 Task: In the  document Eleanor.html Write the word in the shape with center alignment '<3'Change Page orientation to  'Landscape' Insert emoji in the beginning of quote: Thumbs Up
Action: Mouse moved to (506, 261)
Screenshot: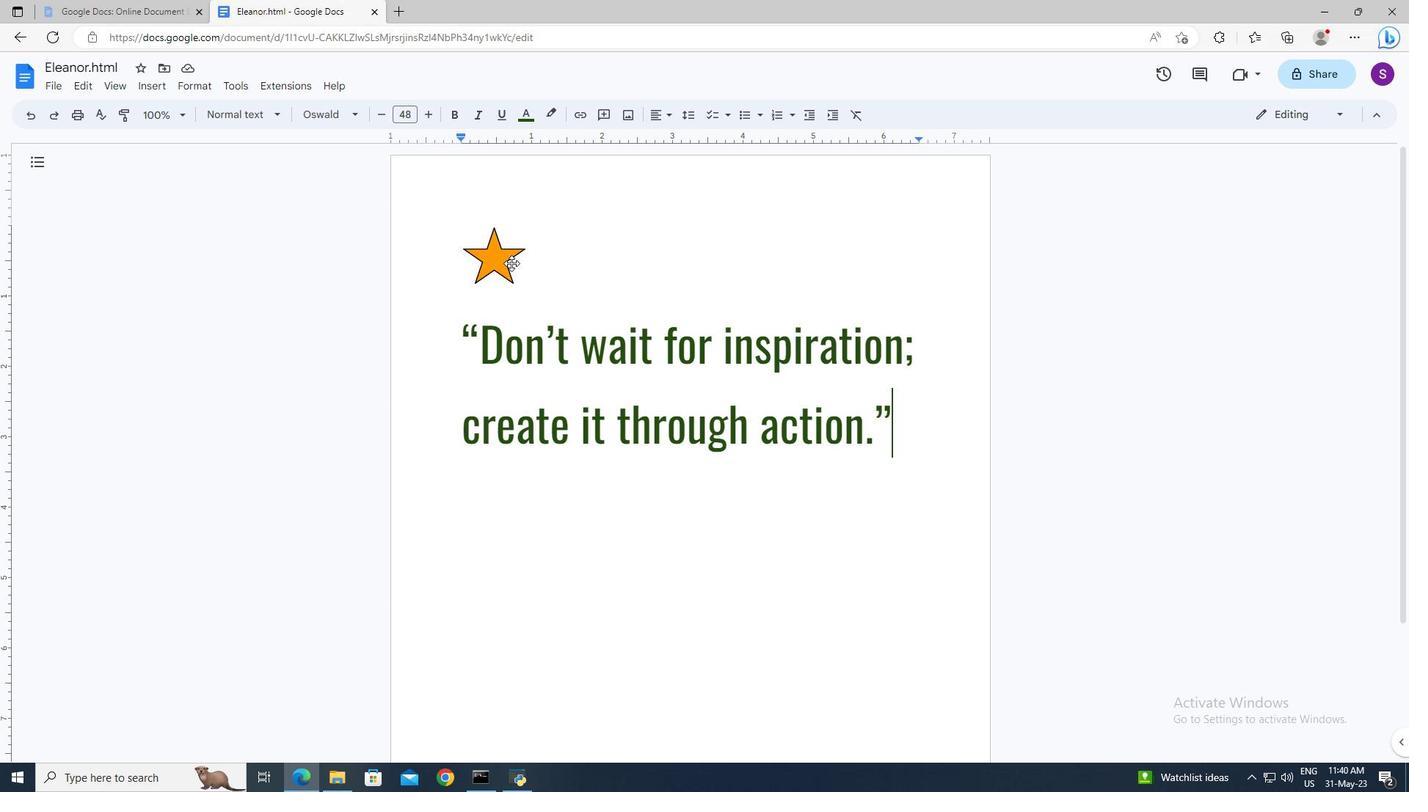 
Action: Mouse pressed left at (506, 261)
Screenshot: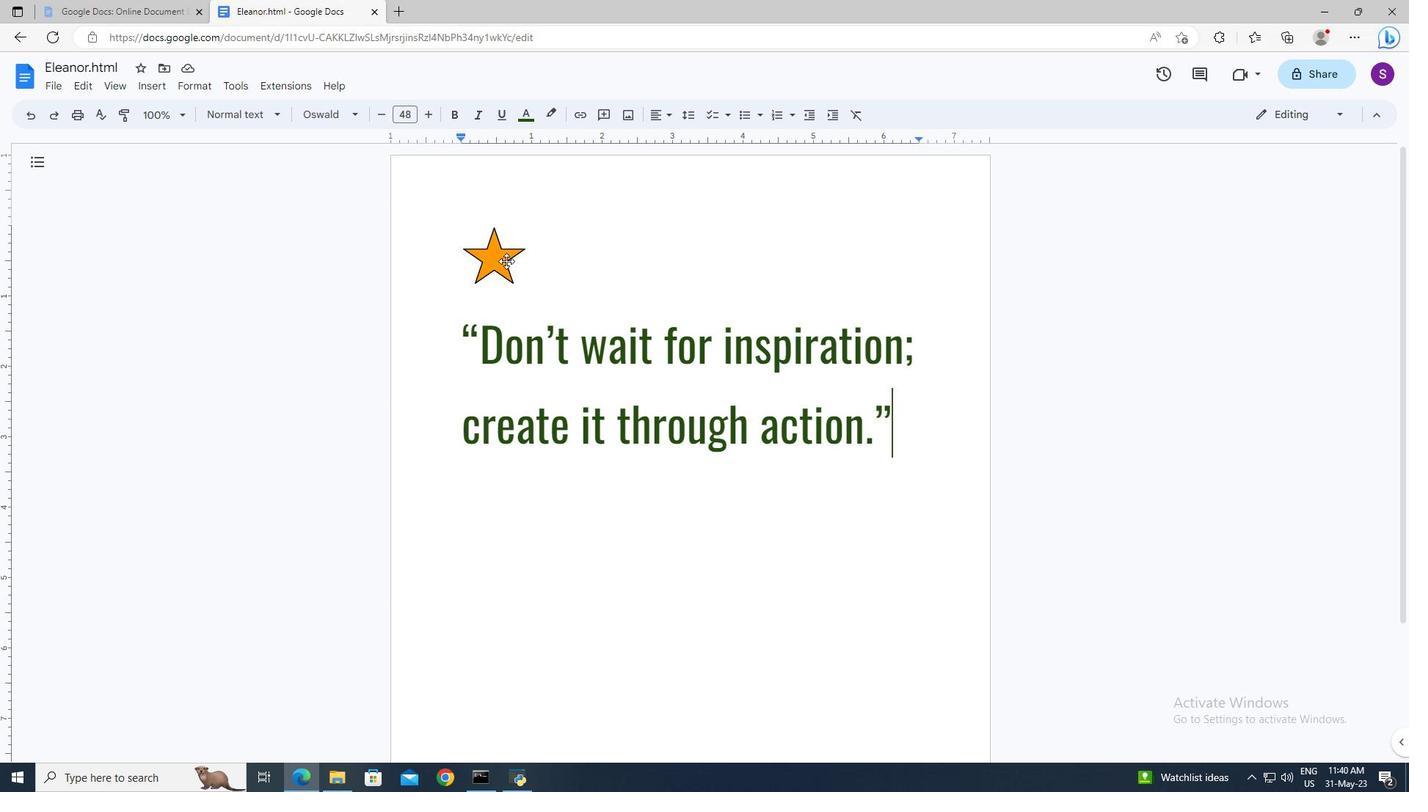 
Action: Mouse moved to (495, 301)
Screenshot: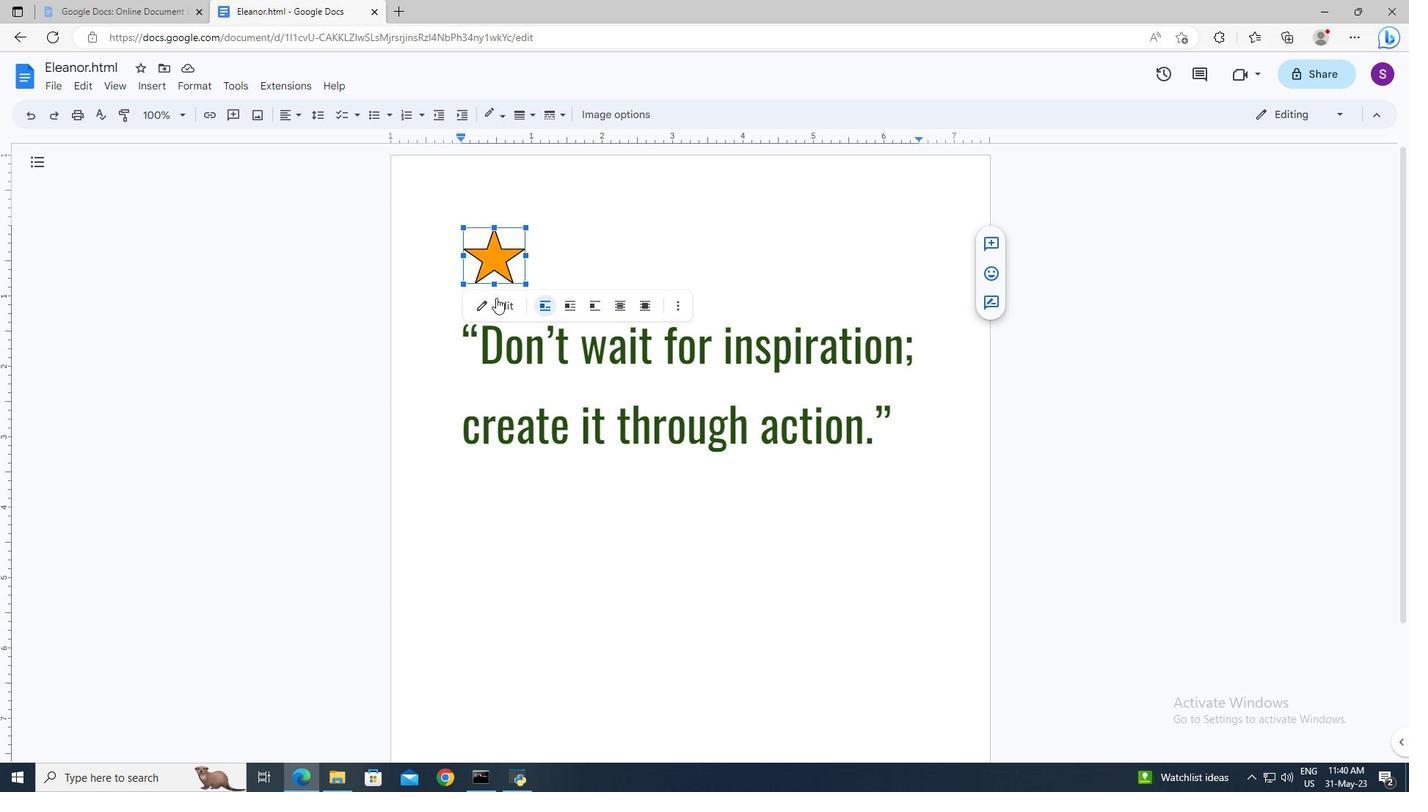 
Action: Mouse pressed left at (495, 301)
Screenshot: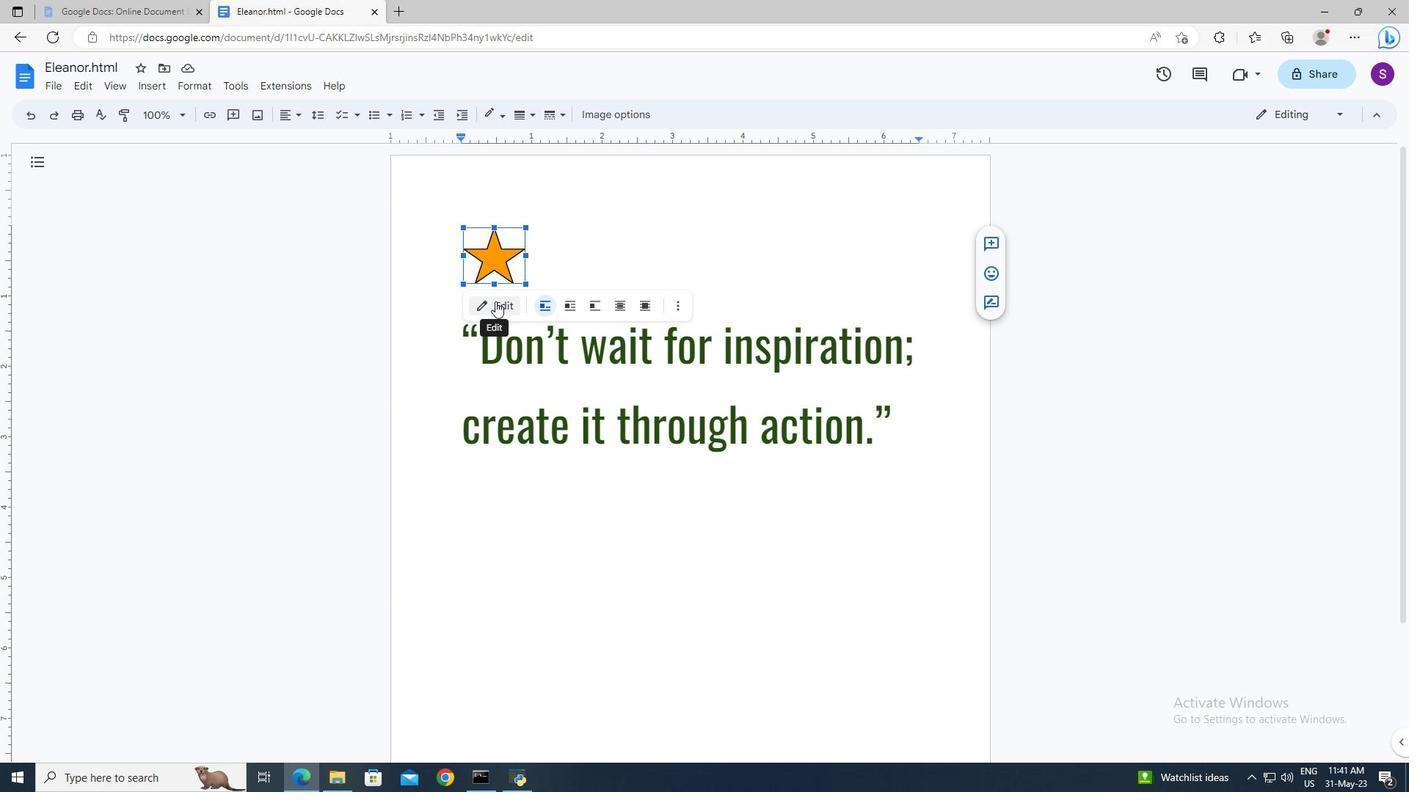 
Action: Mouse moved to (600, 164)
Screenshot: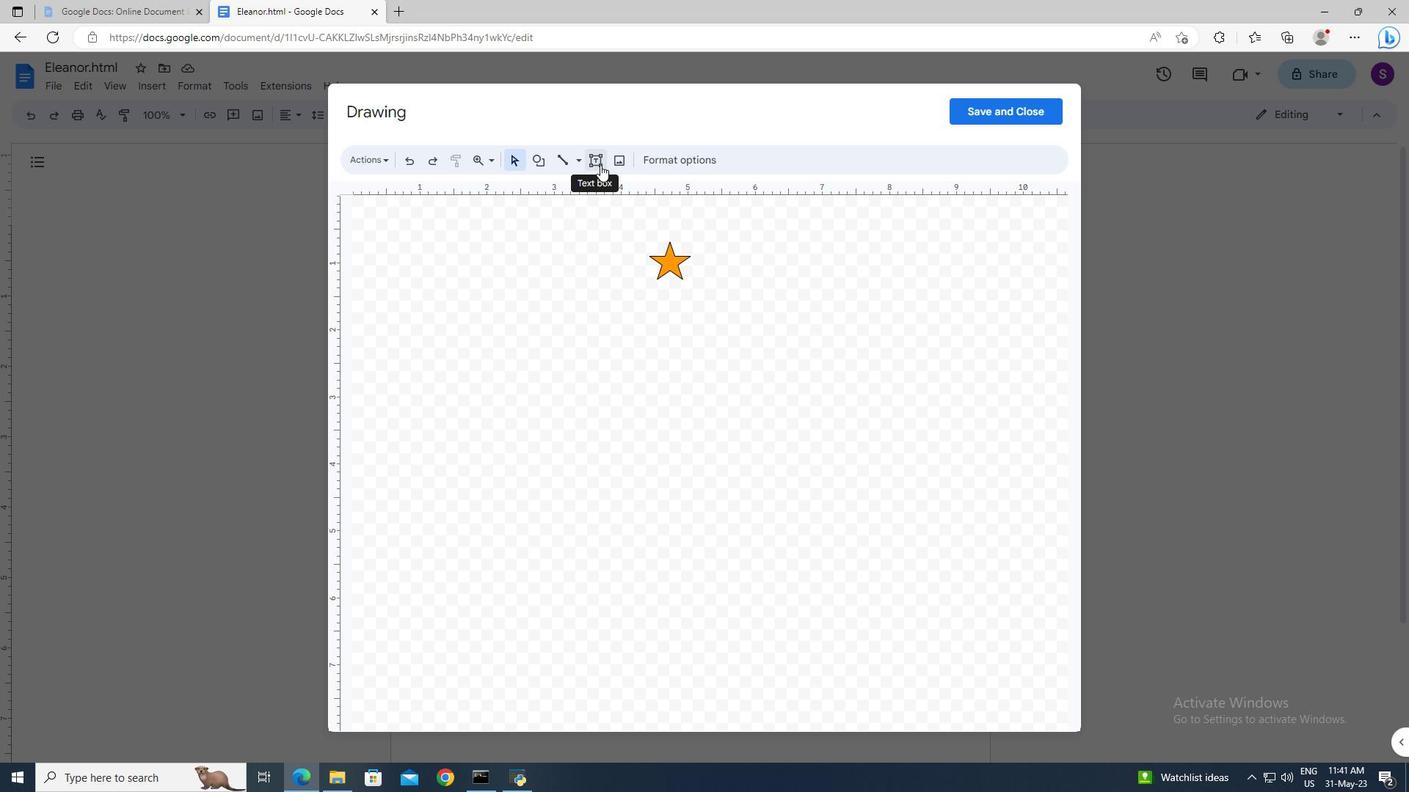 
Action: Mouse pressed left at (600, 164)
Screenshot: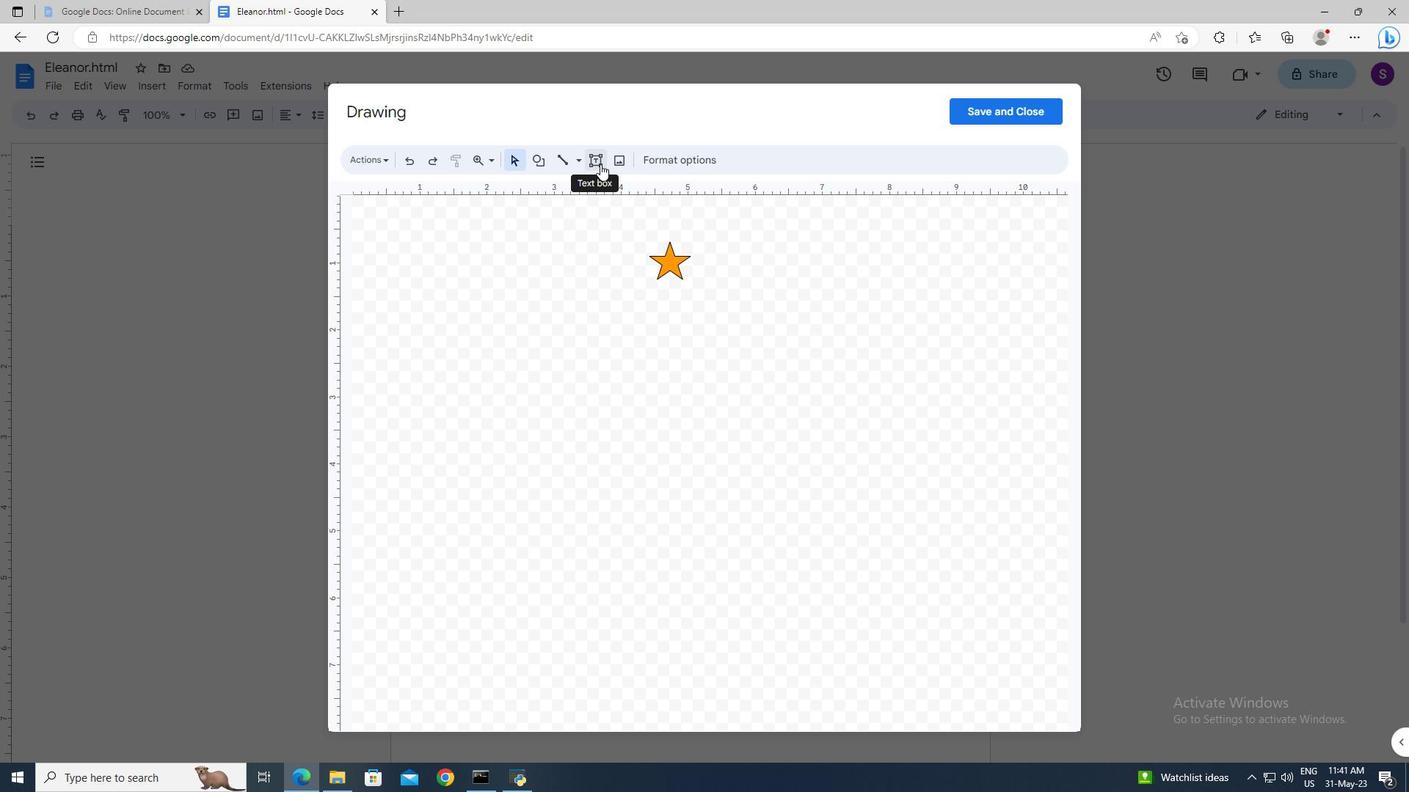 
Action: Mouse moved to (654, 251)
Screenshot: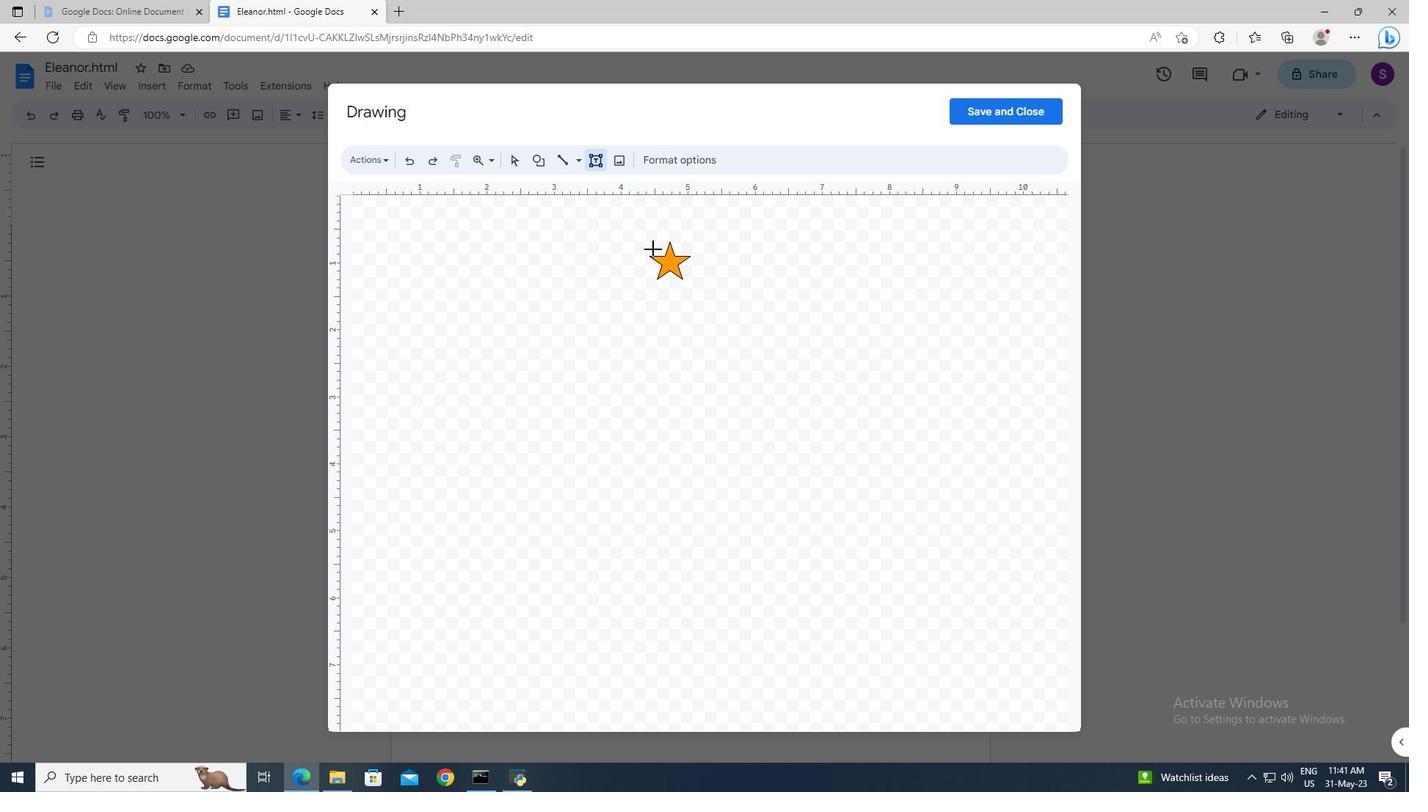 
Action: Mouse pressed left at (654, 251)
Screenshot: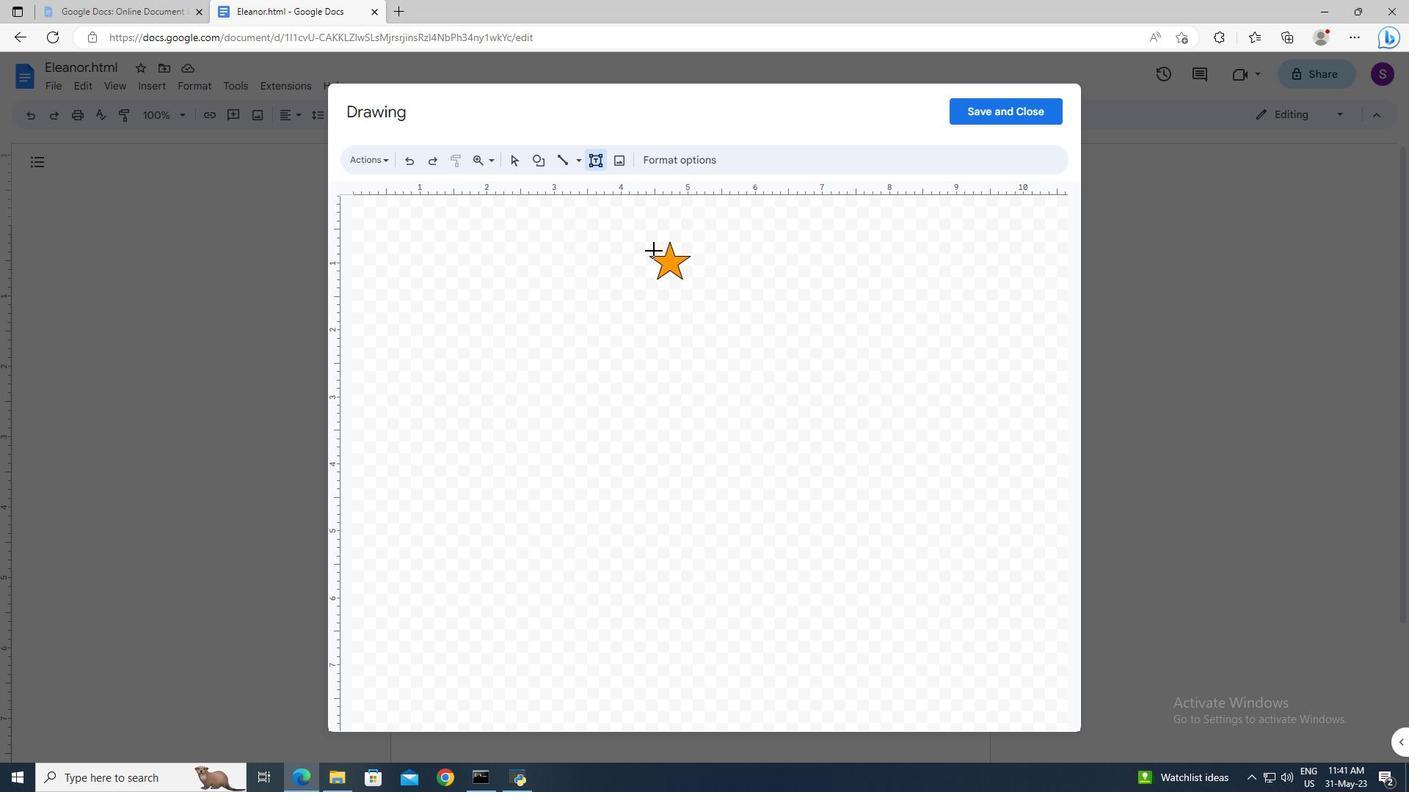 
Action: Mouse moved to (670, 264)
Screenshot: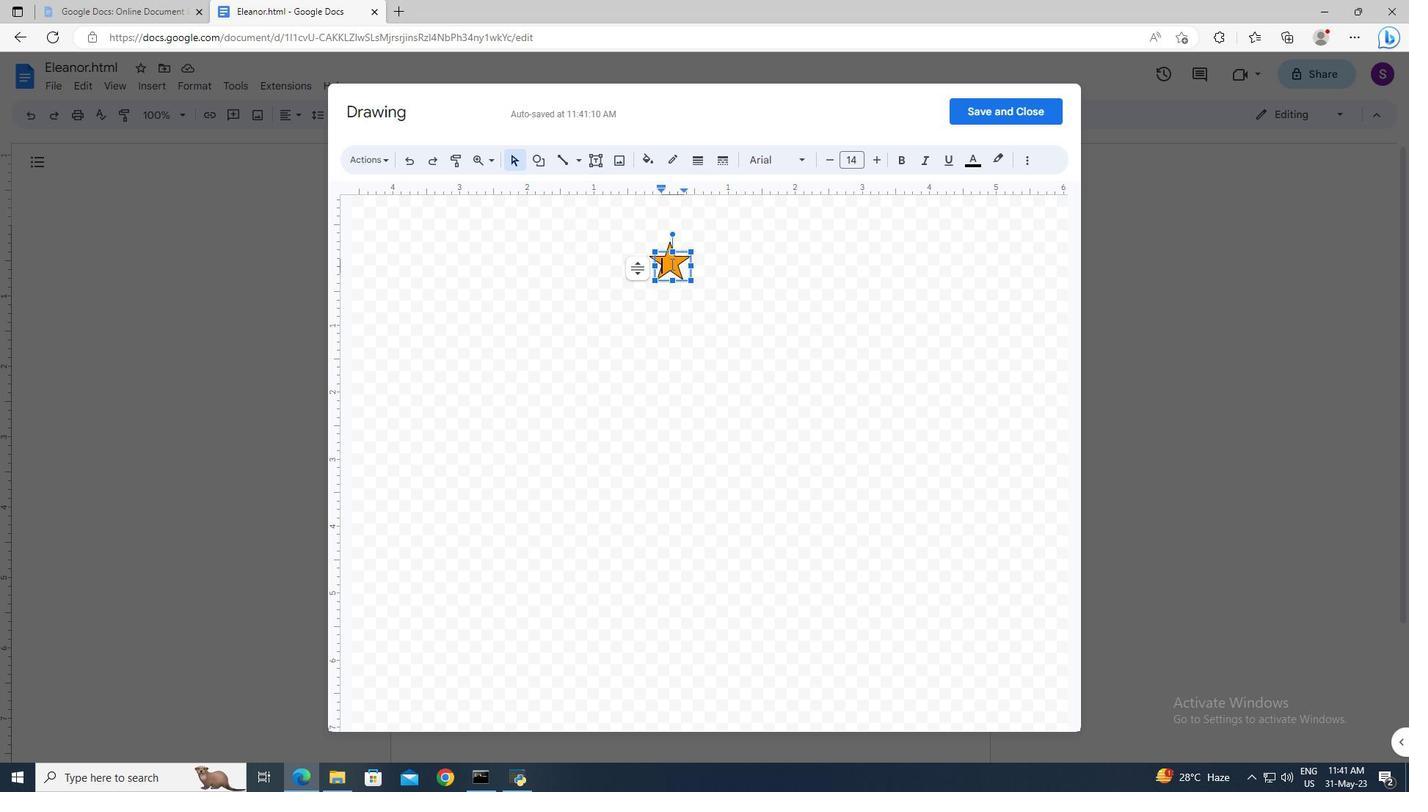 
Action: Key pressed <Key.shift><3
Screenshot: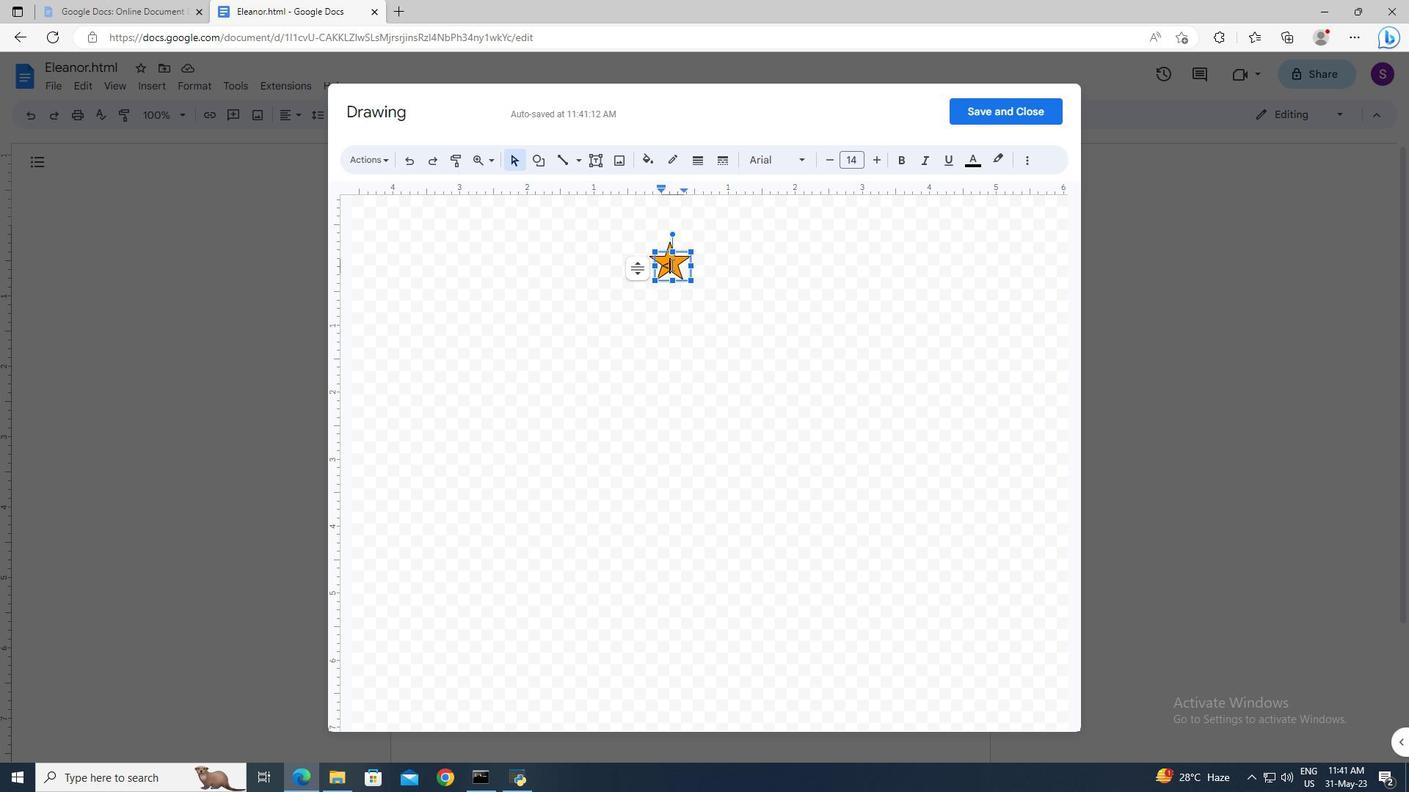 
Action: Mouse moved to (675, 255)
Screenshot: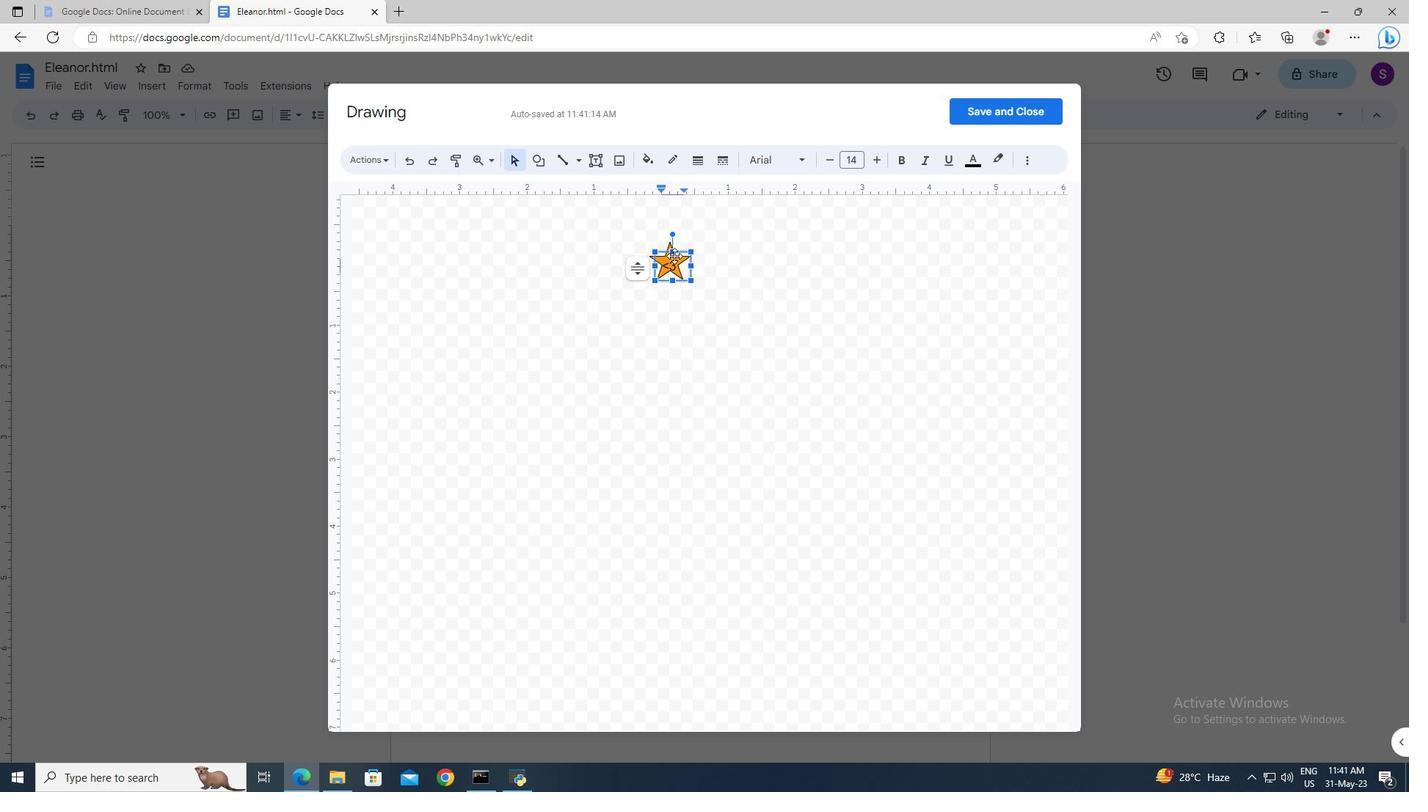 
Action: Mouse pressed left at (675, 255)
Screenshot: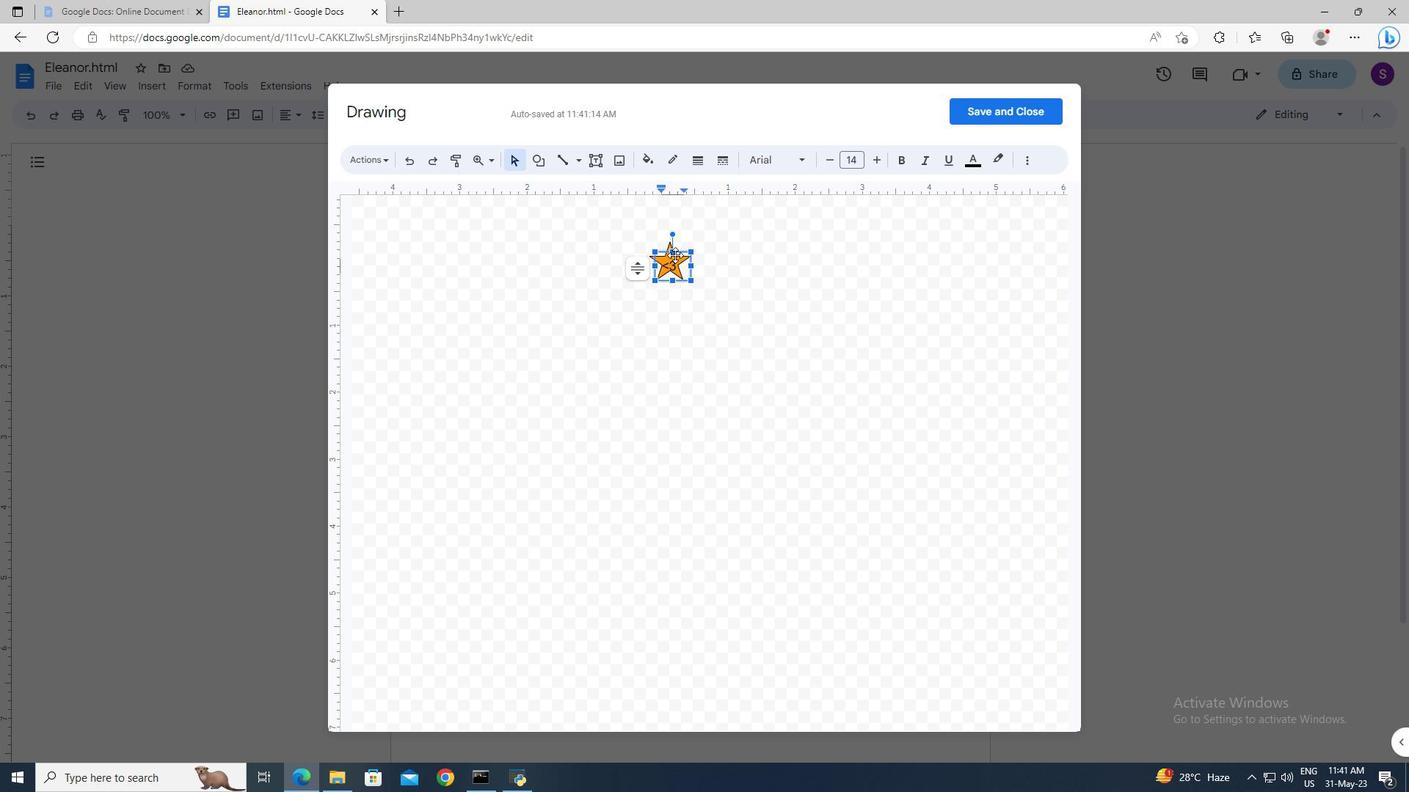 
Action: Mouse moved to (677, 245)
Screenshot: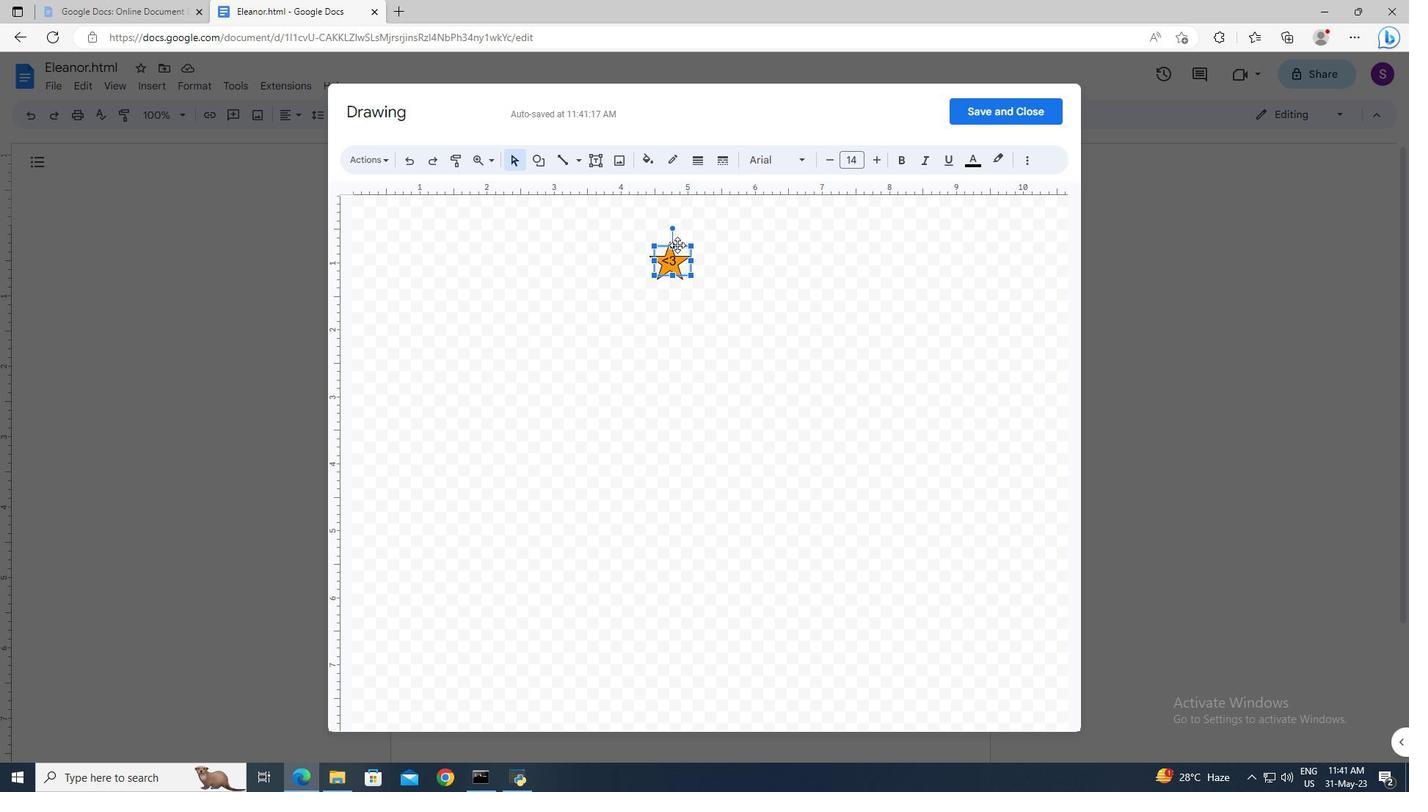 
Action: Mouse pressed left at (677, 245)
Screenshot: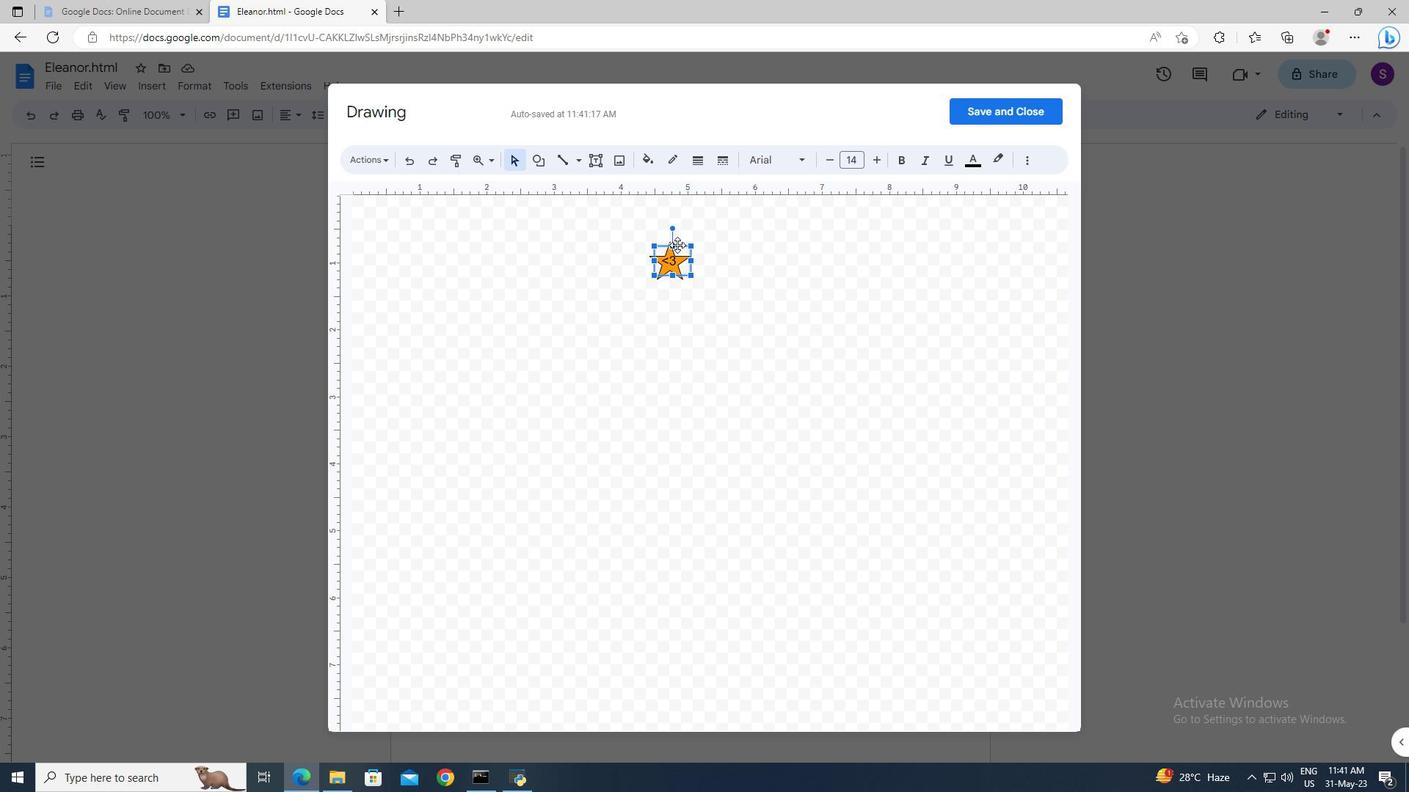
Action: Mouse moved to (677, 254)
Screenshot: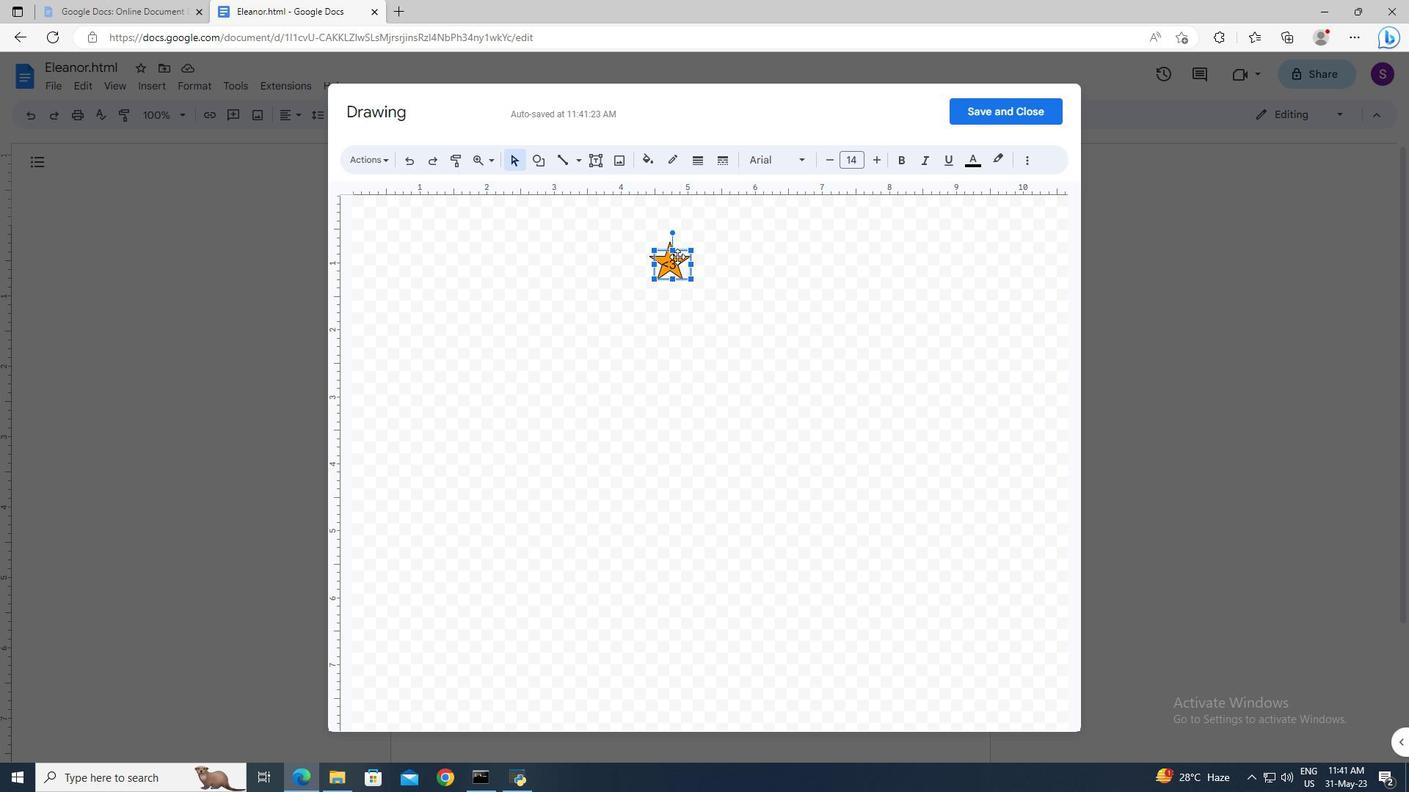 
Action: Mouse pressed left at (677, 254)
Screenshot: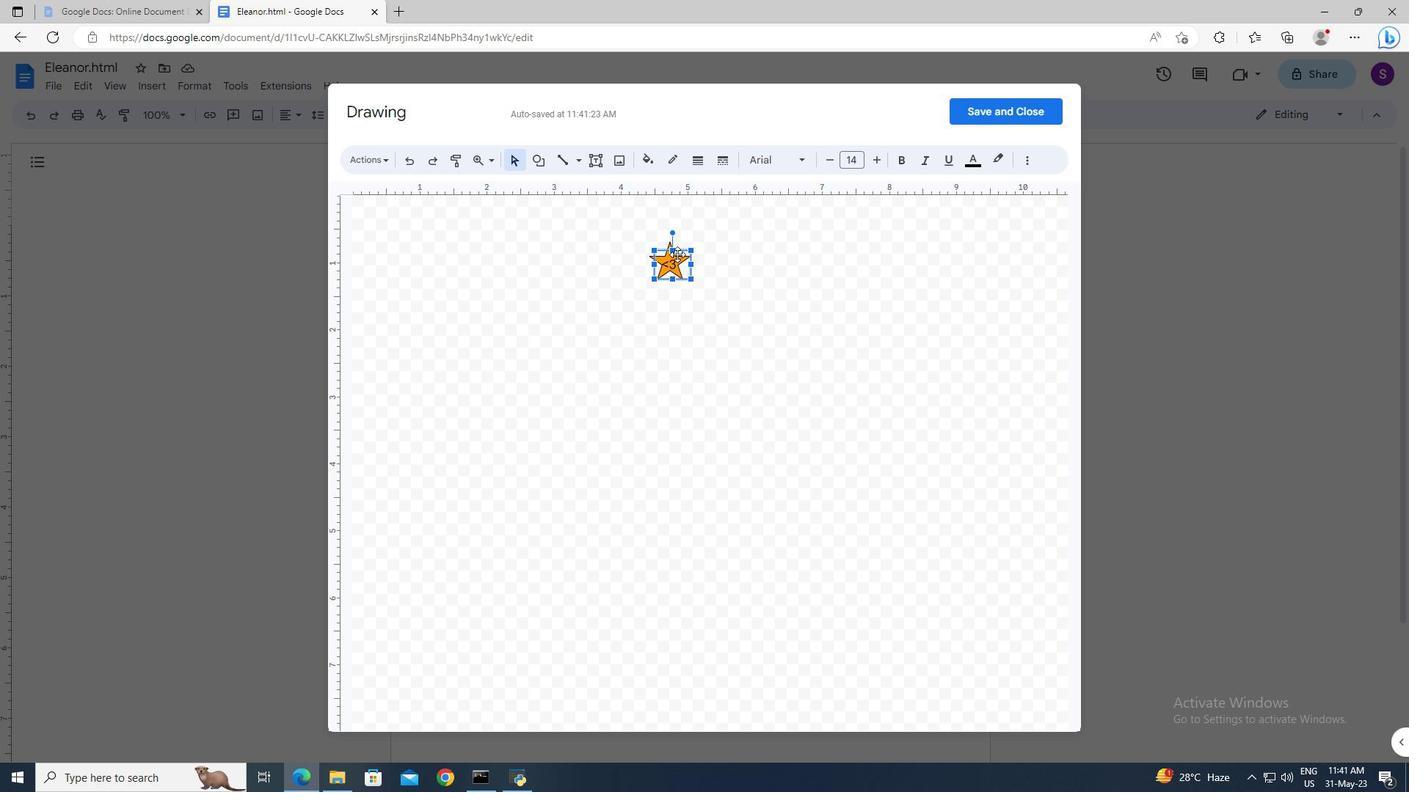 
Action: Mouse moved to (978, 118)
Screenshot: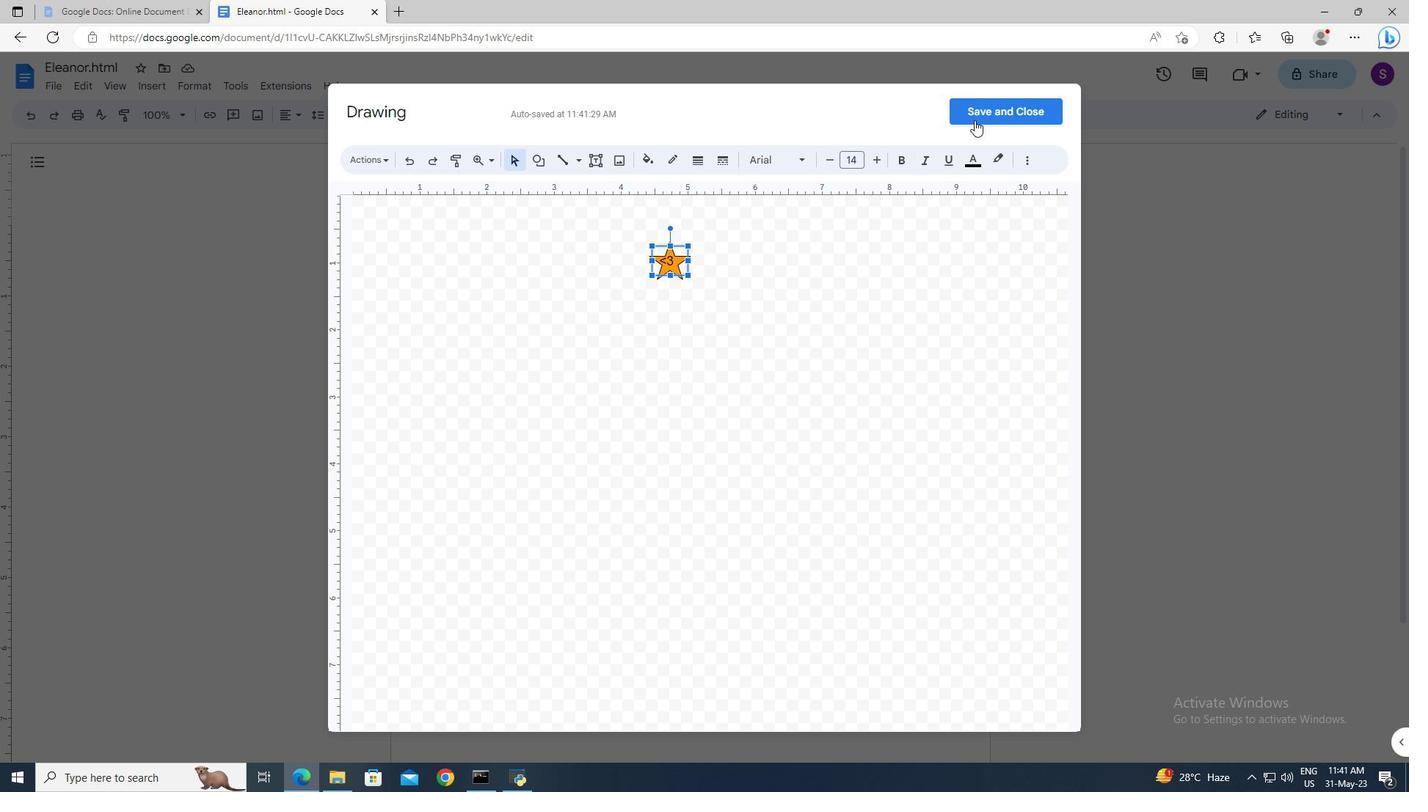 
Action: Mouse pressed left at (978, 118)
Screenshot: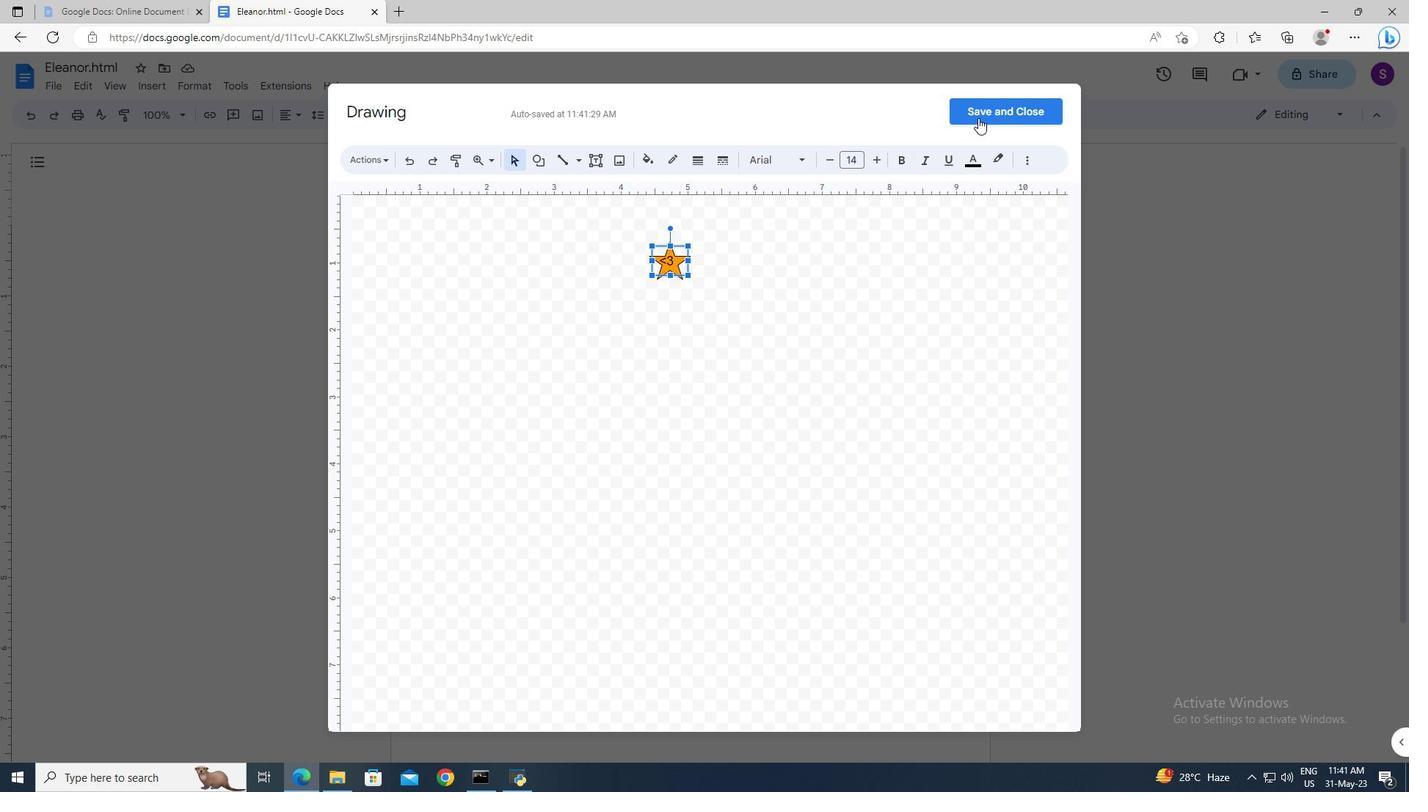 
Action: Mouse moved to (890, 431)
Screenshot: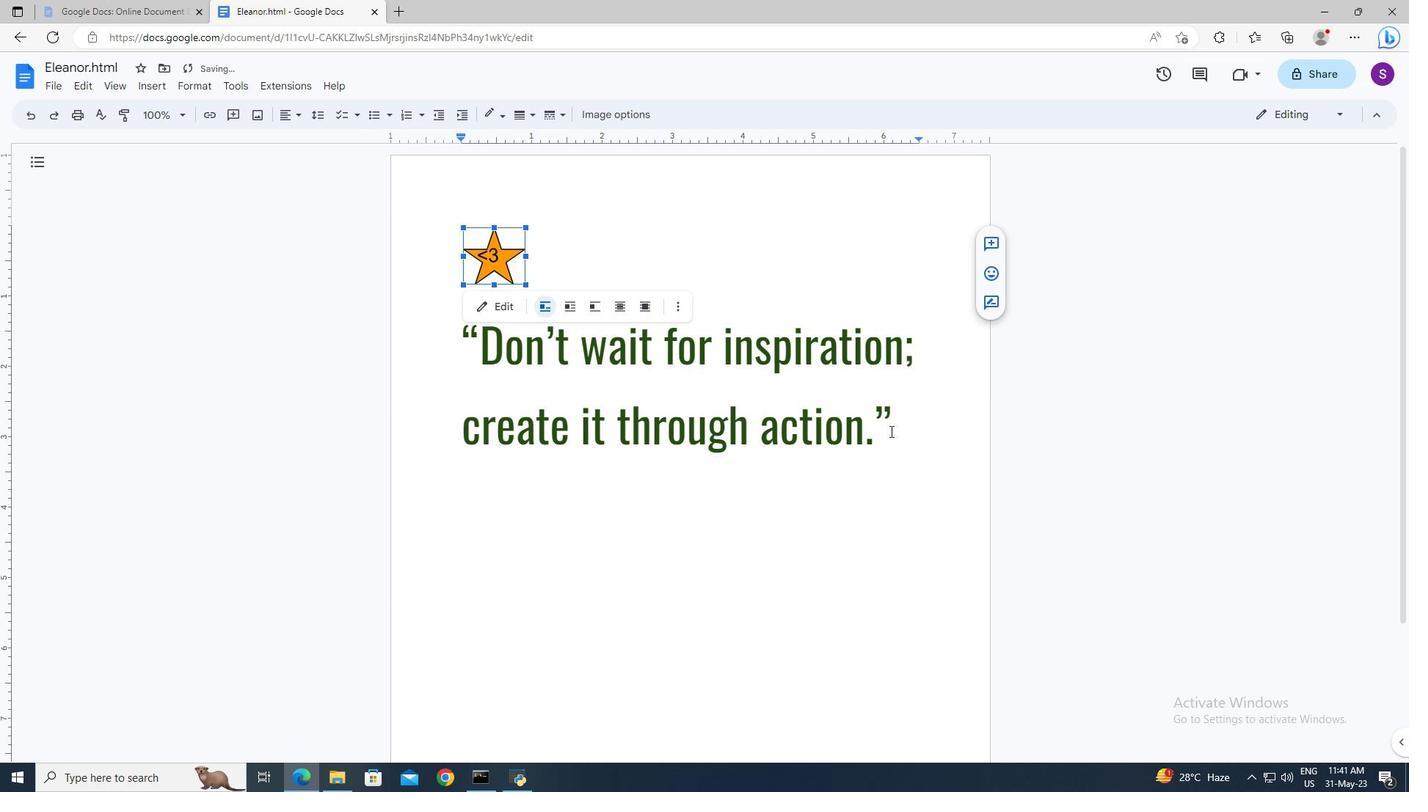 
Action: Mouse pressed left at (890, 431)
Screenshot: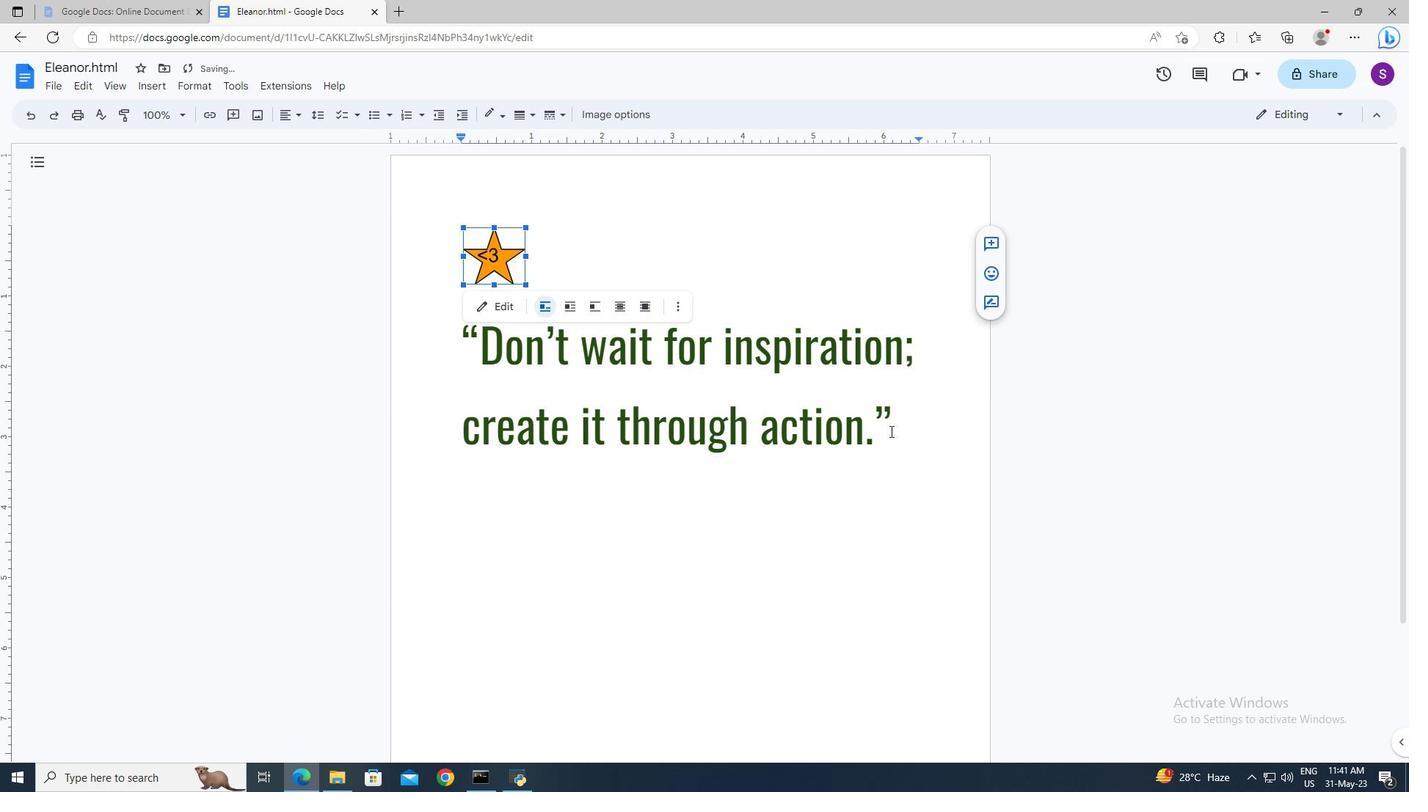 
Action: Mouse moved to (53, 88)
Screenshot: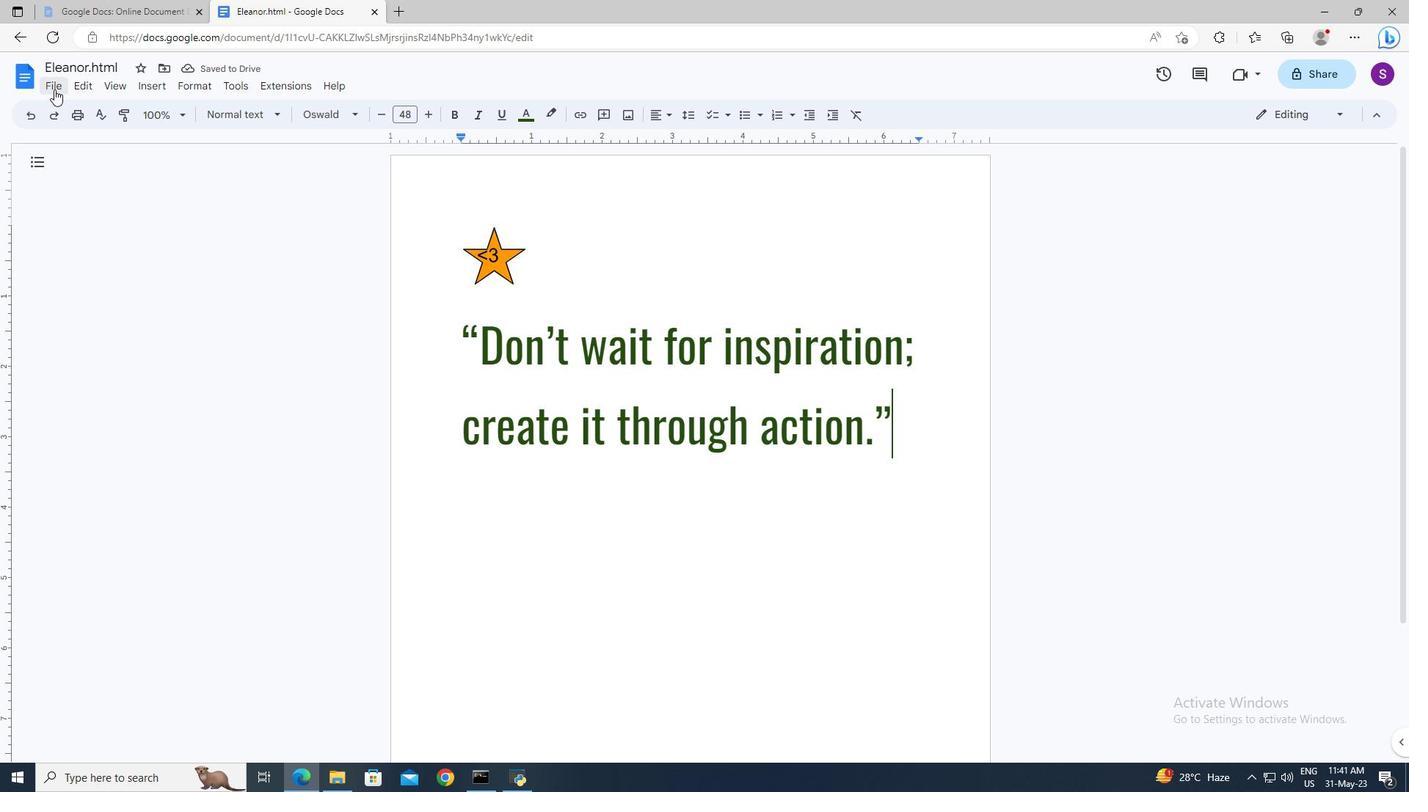 
Action: Mouse pressed left at (53, 88)
Screenshot: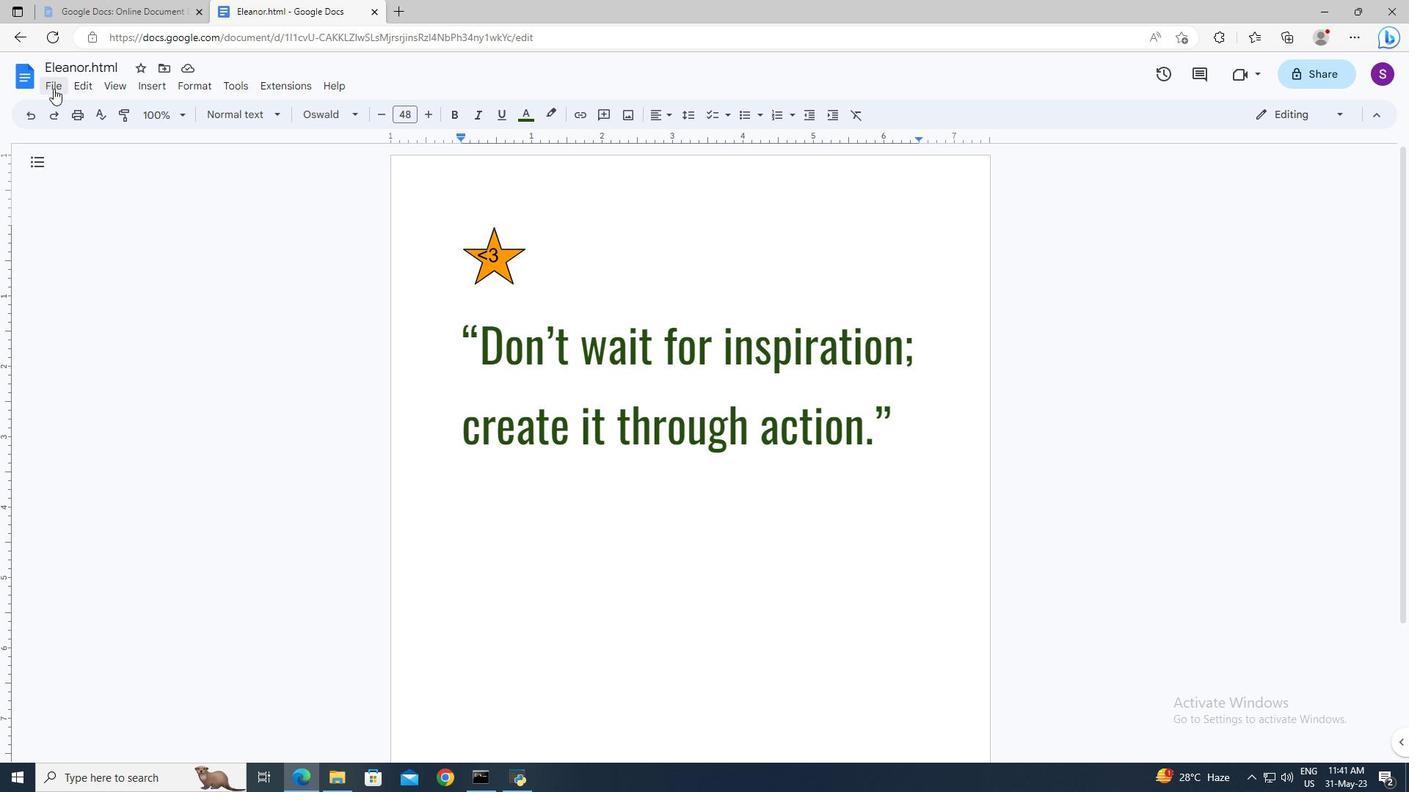 
Action: Mouse moved to (122, 483)
Screenshot: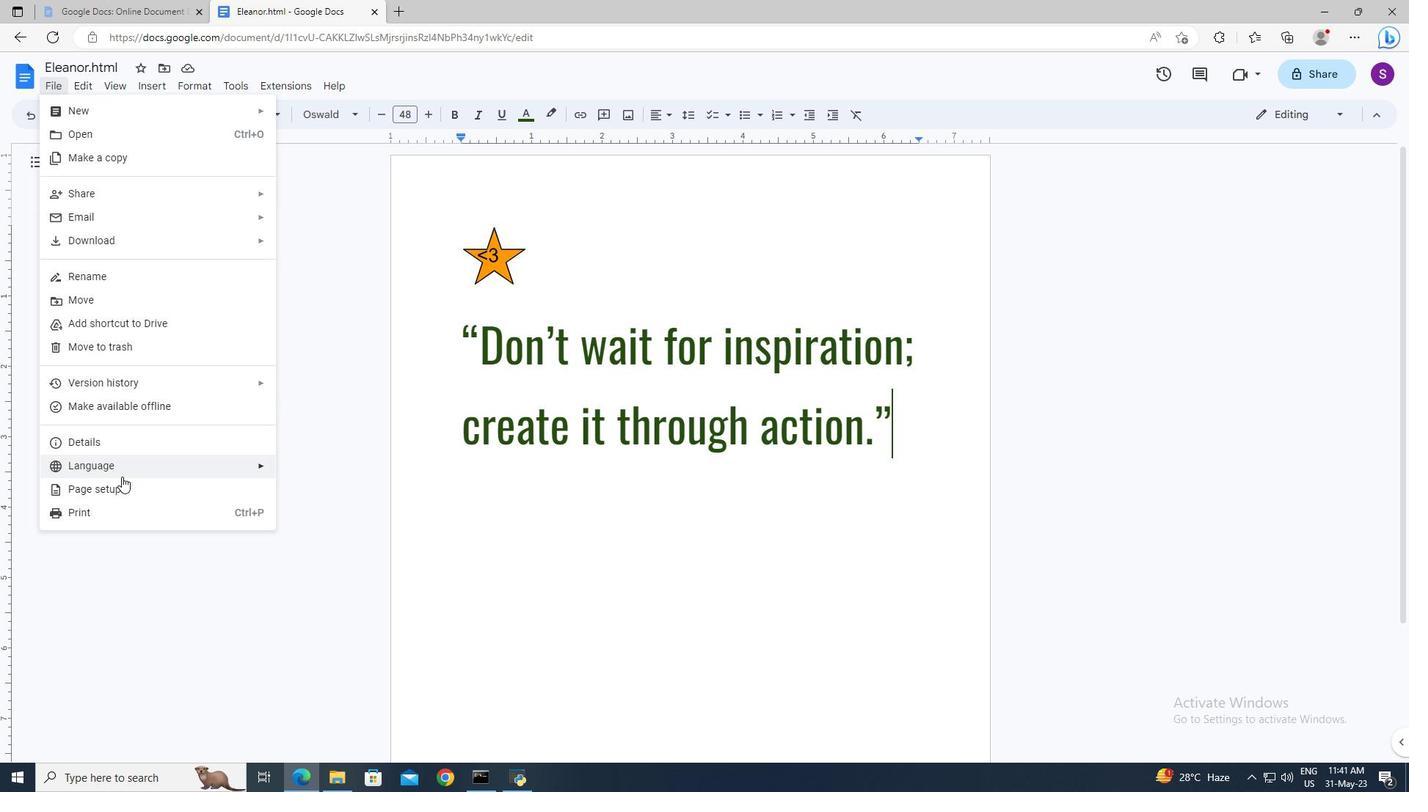 
Action: Mouse pressed left at (122, 483)
Screenshot: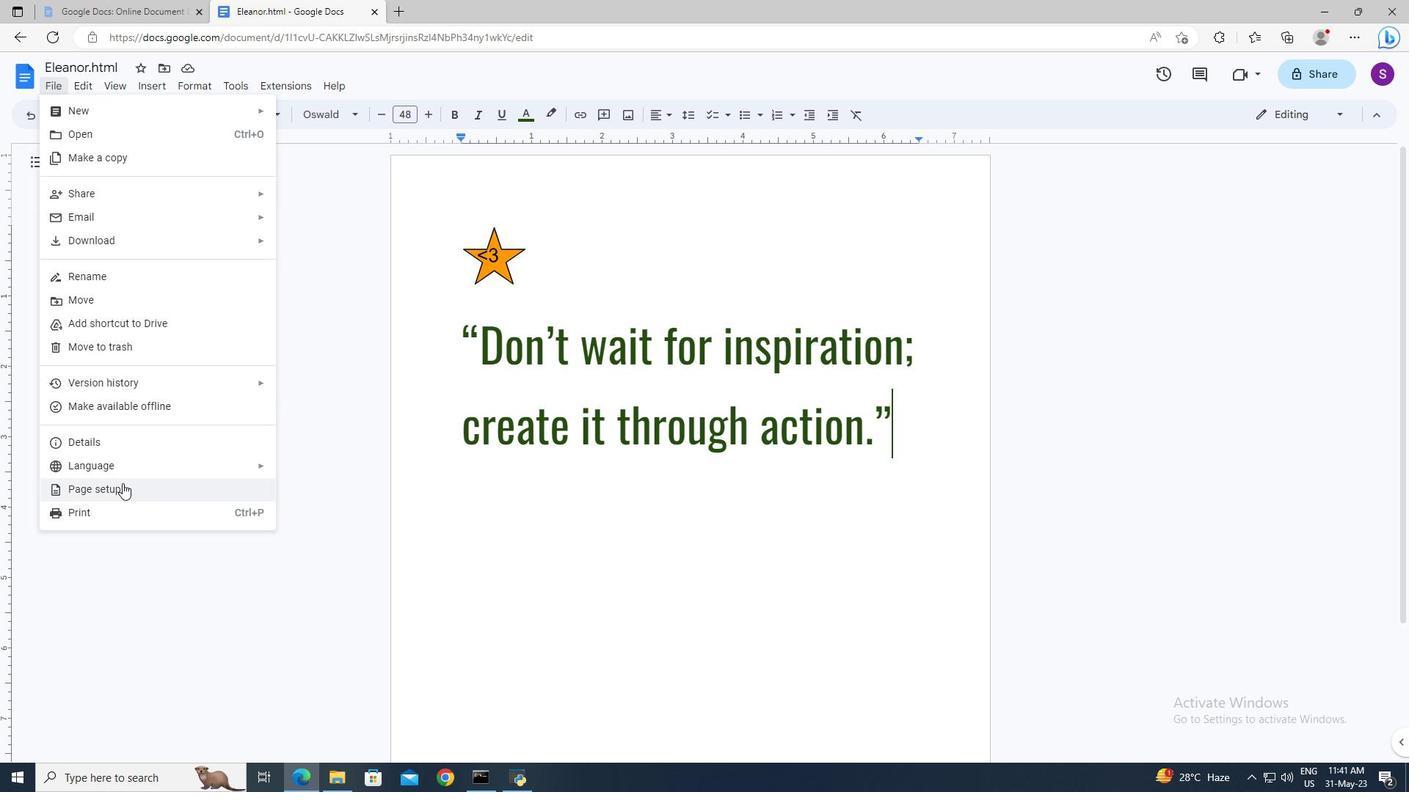 
Action: Mouse moved to (638, 386)
Screenshot: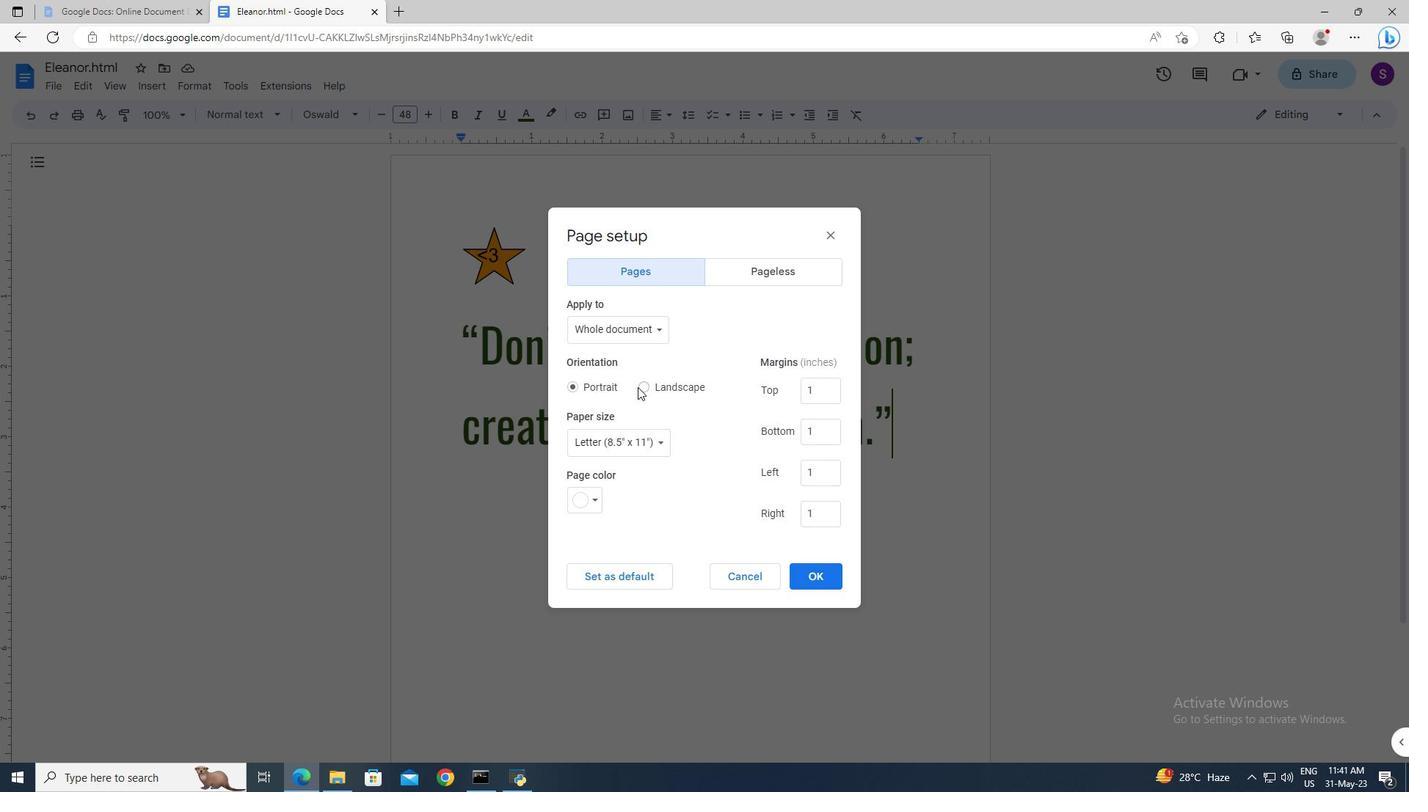 
Action: Mouse pressed left at (638, 386)
Screenshot: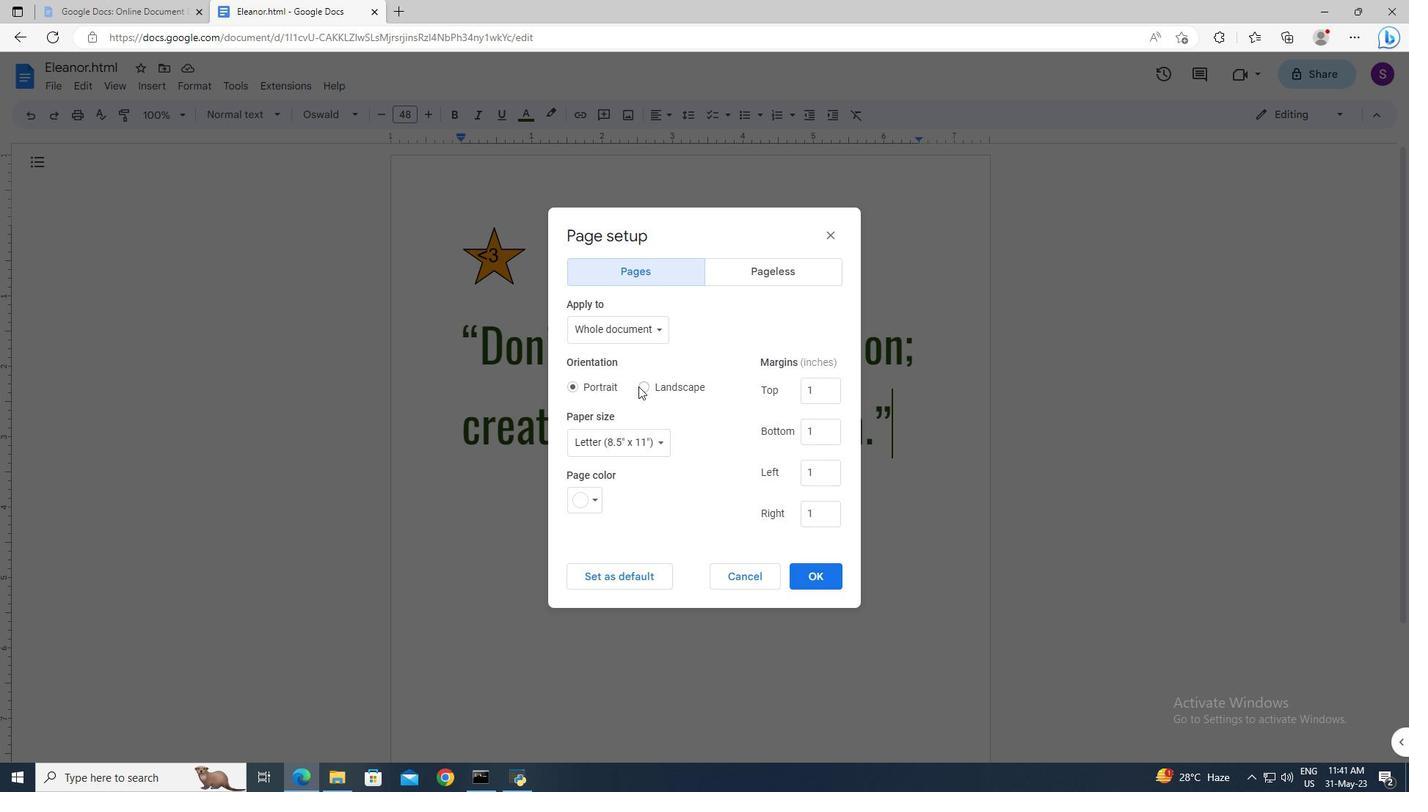
Action: Mouse moved to (811, 574)
Screenshot: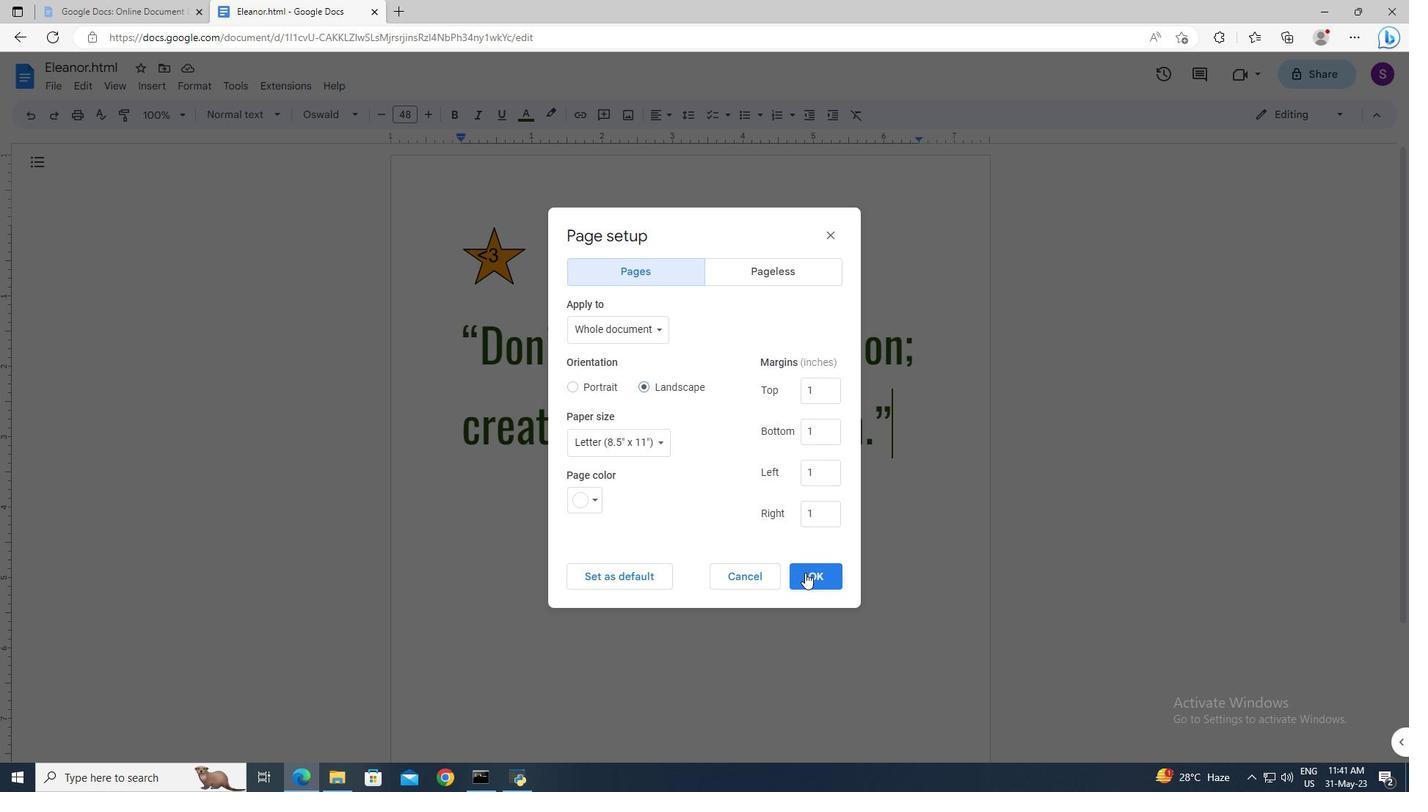 
Action: Mouse pressed left at (811, 574)
Screenshot: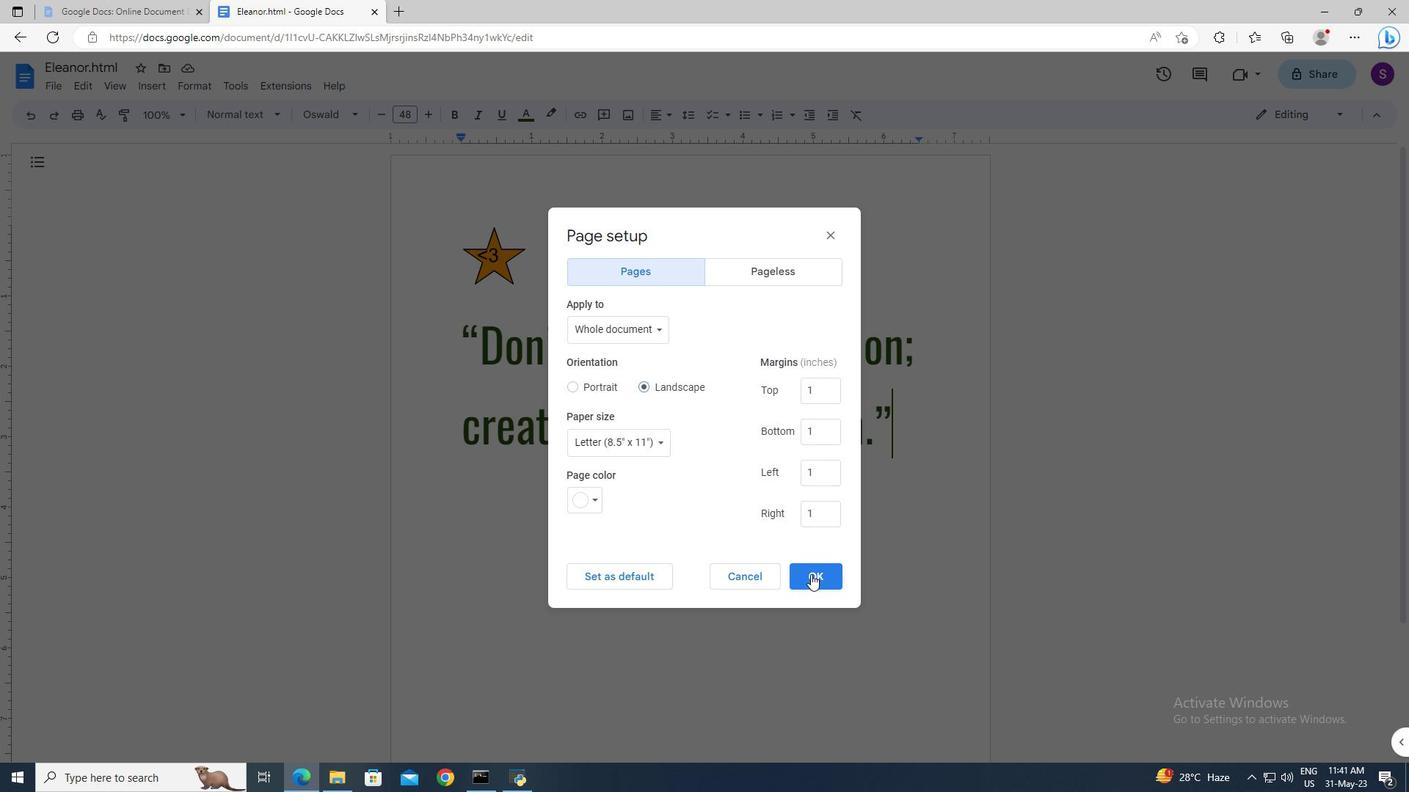 
Action: Mouse moved to (363, 328)
Screenshot: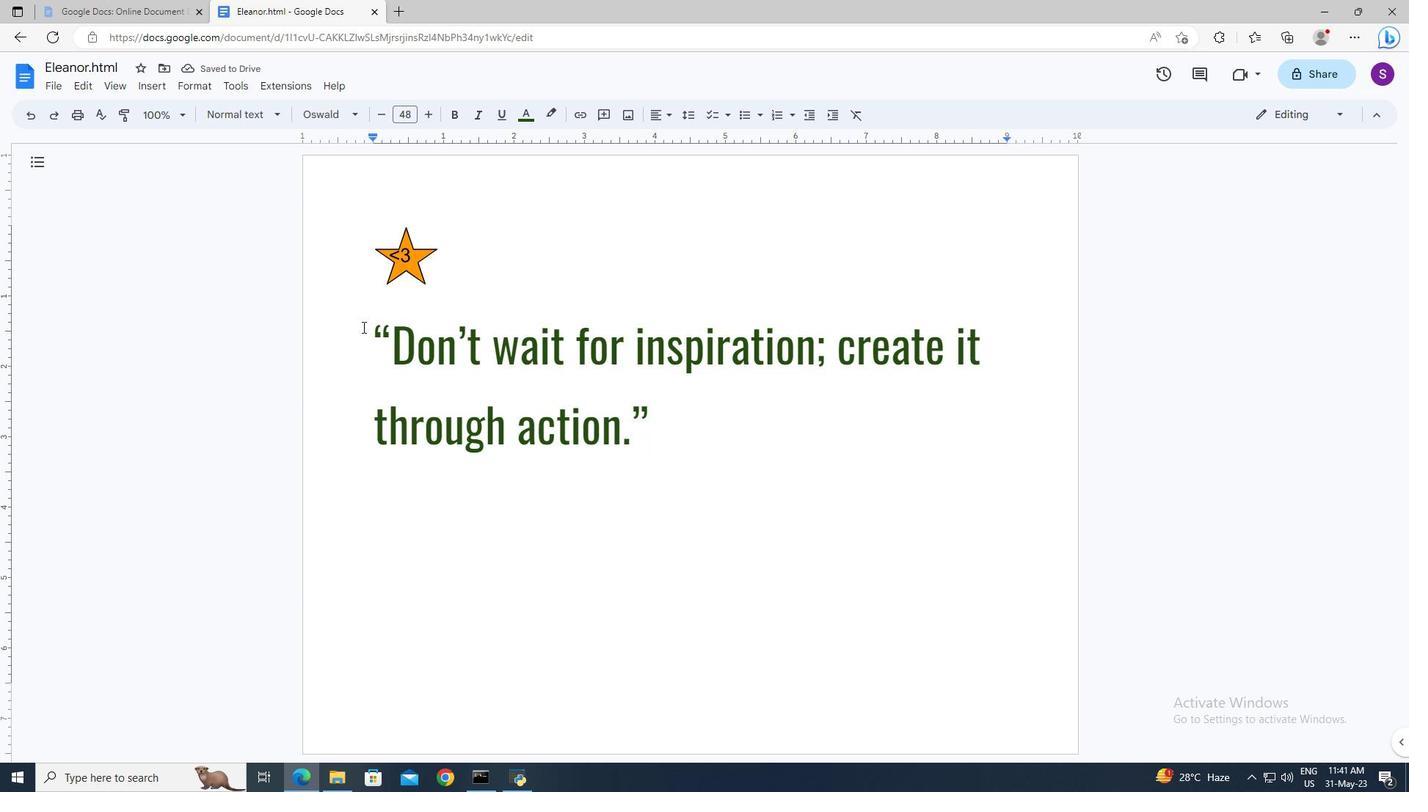 
Action: Mouse pressed left at (363, 328)
Screenshot: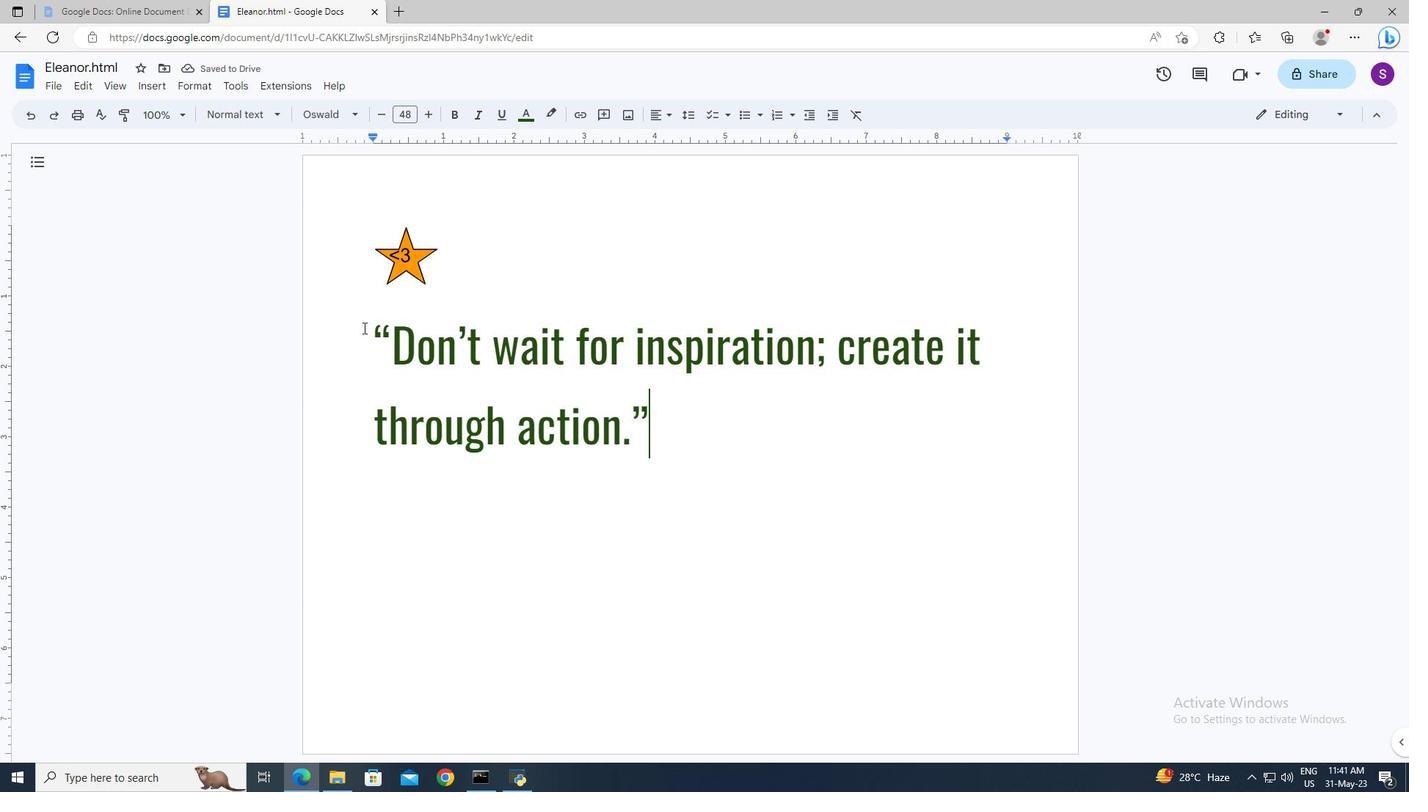 
Action: Mouse moved to (159, 88)
Screenshot: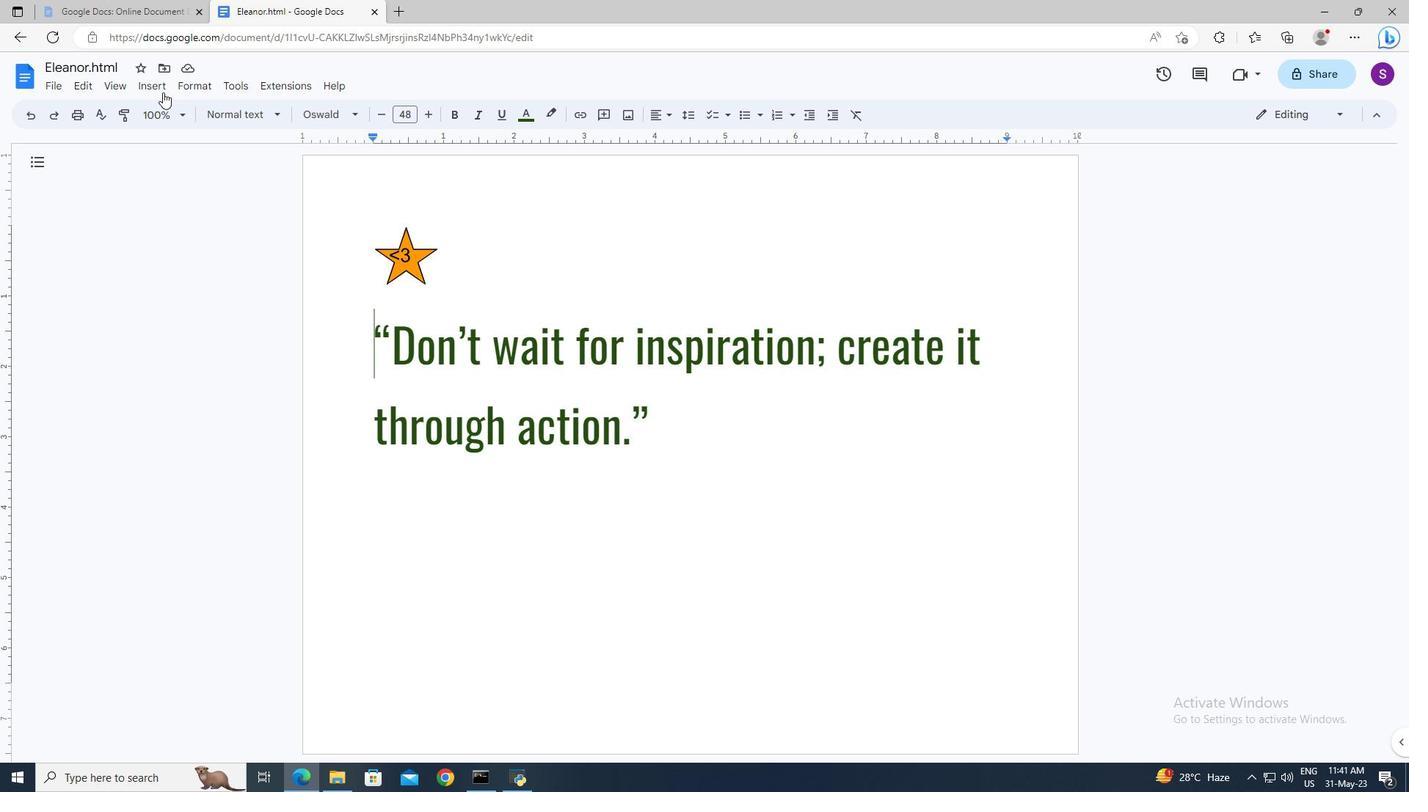 
Action: Mouse pressed left at (159, 88)
Screenshot: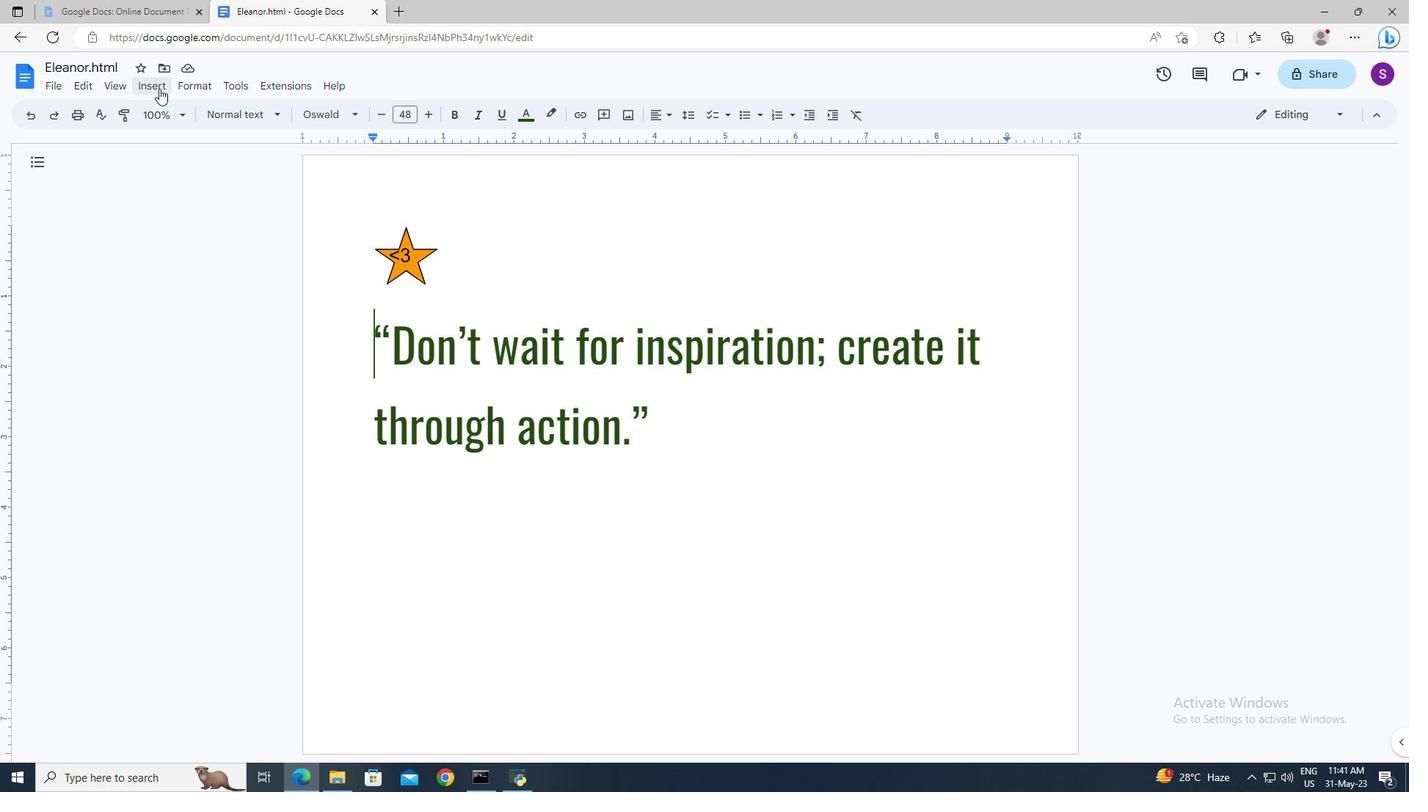 
Action: Mouse moved to (174, 224)
Screenshot: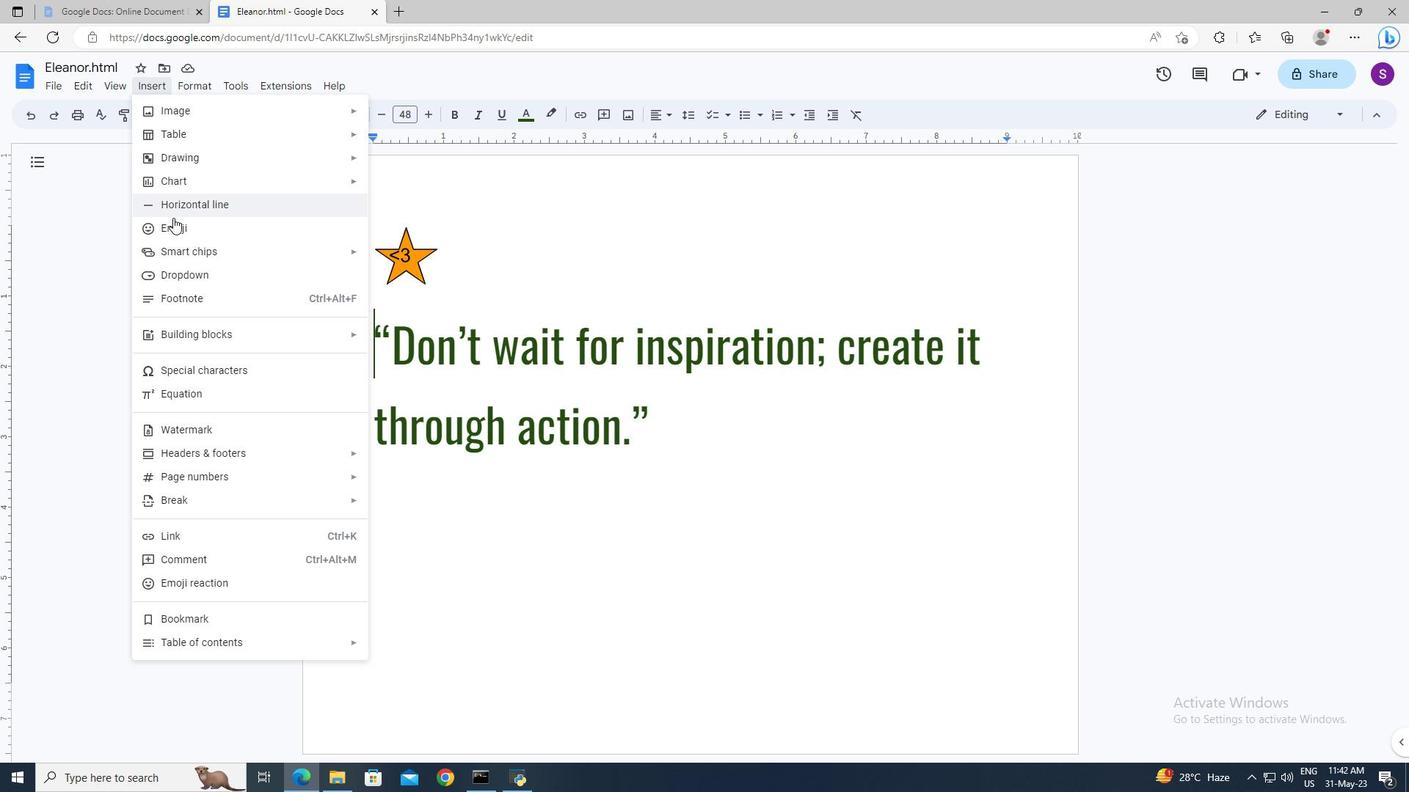 
Action: Mouse pressed left at (174, 224)
Screenshot: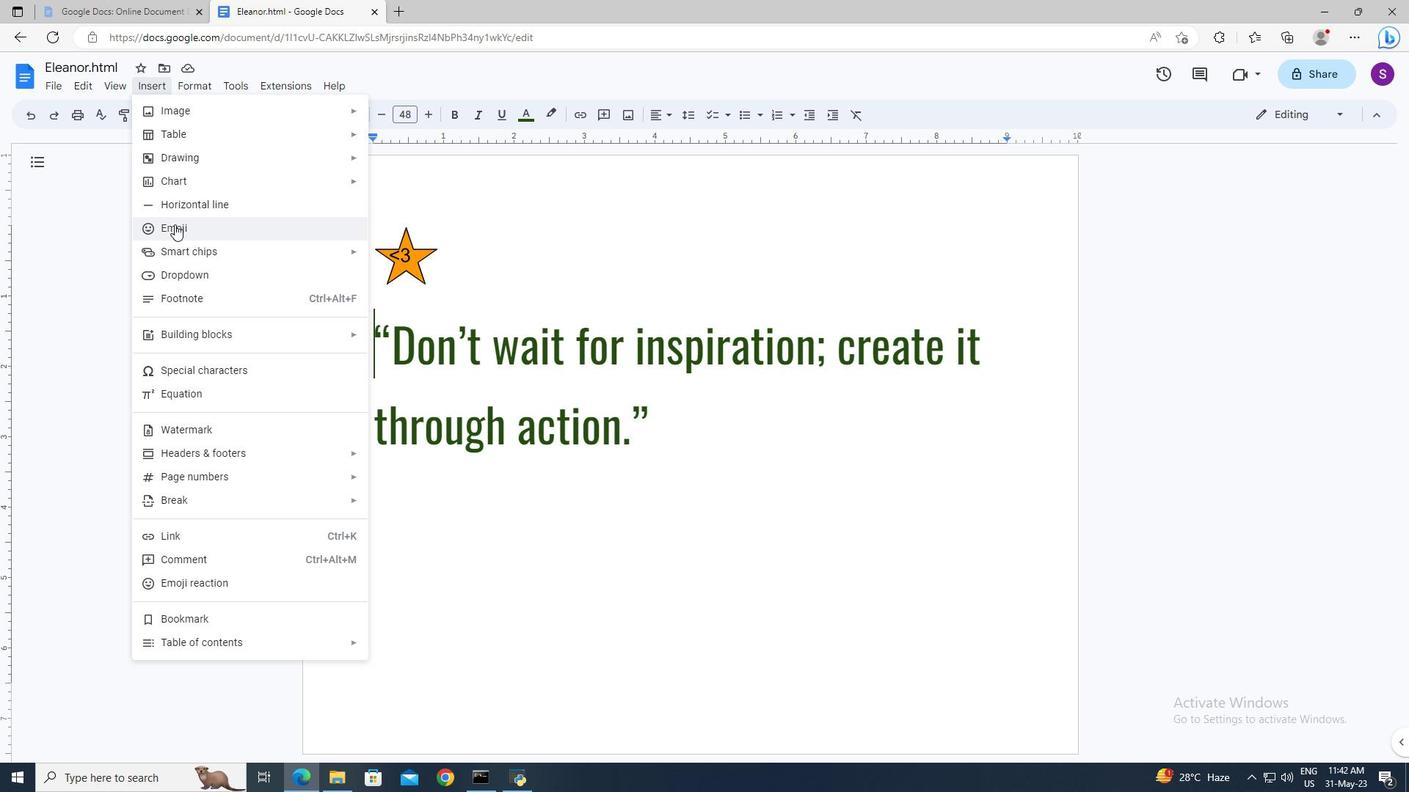 
Action: Mouse moved to (393, 656)
Screenshot: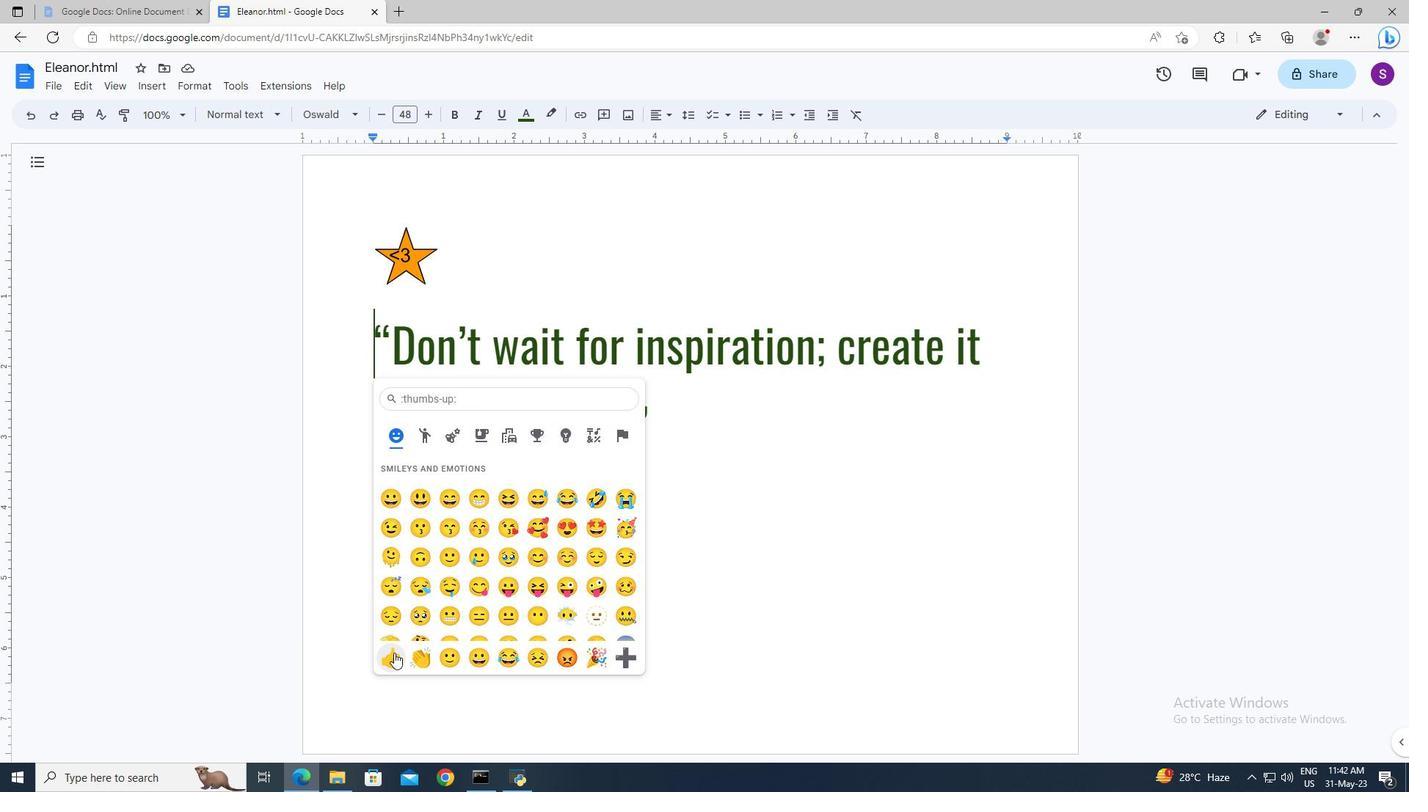 
Action: Mouse pressed left at (393, 656)
Screenshot: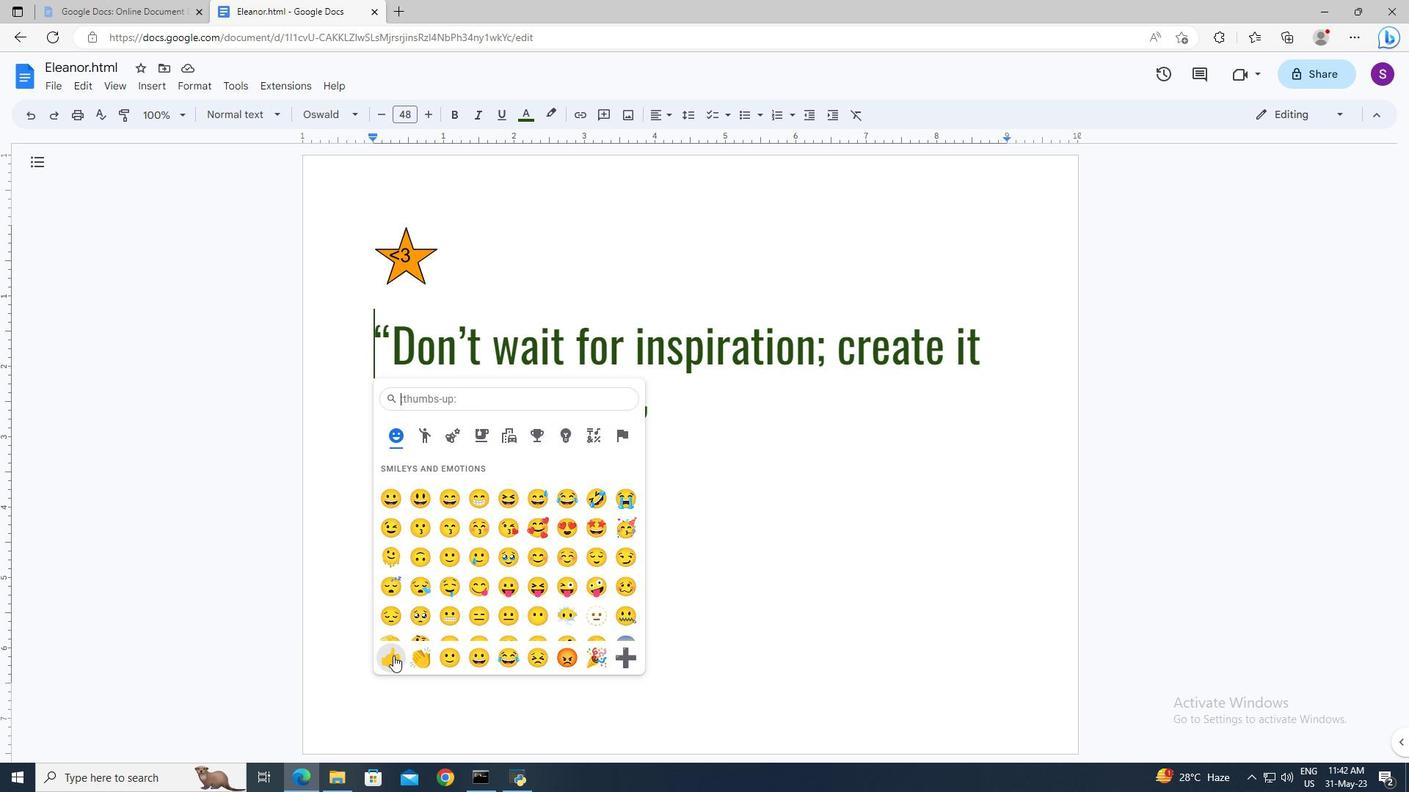 
Action: Mouse moved to (782, 439)
Screenshot: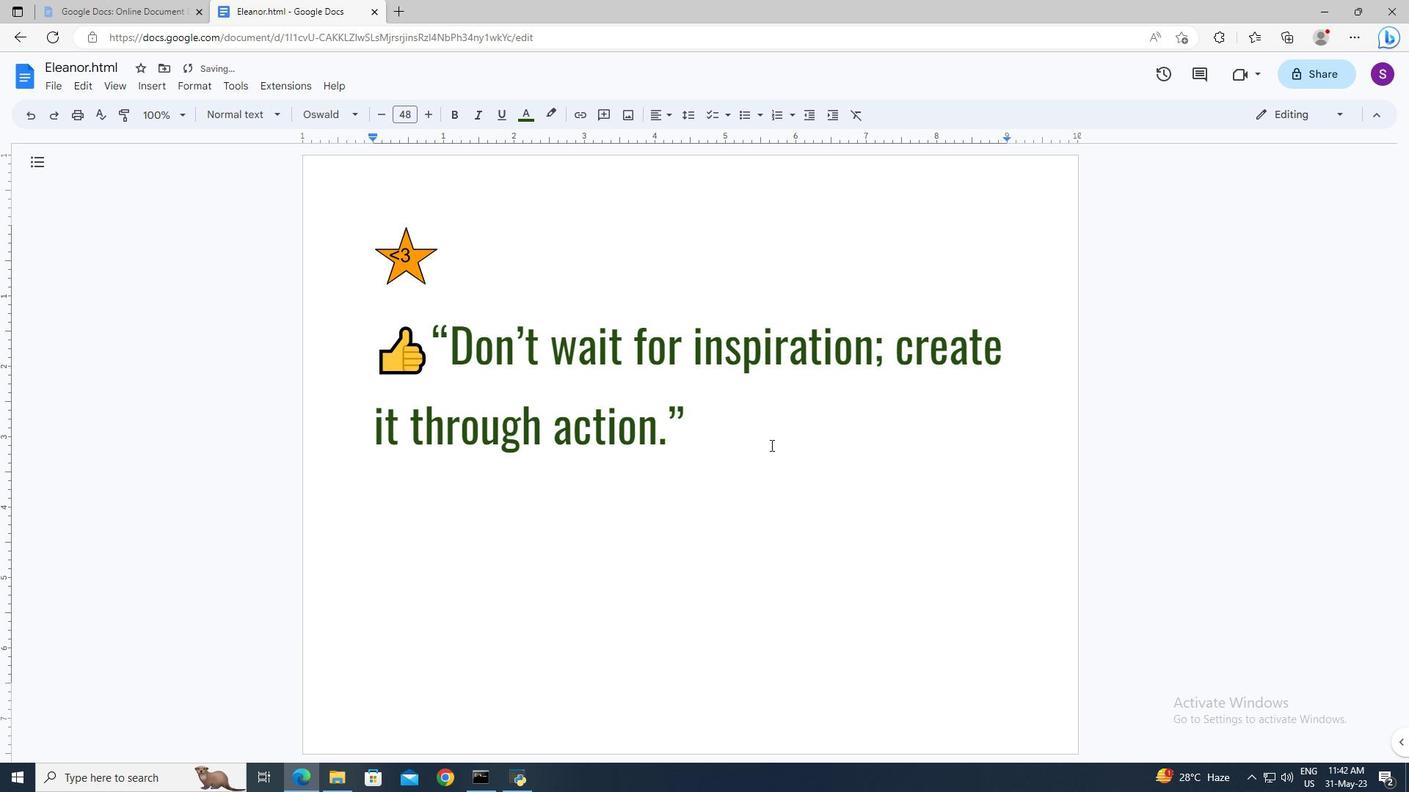 
Action: Mouse pressed left at (782, 439)
Screenshot: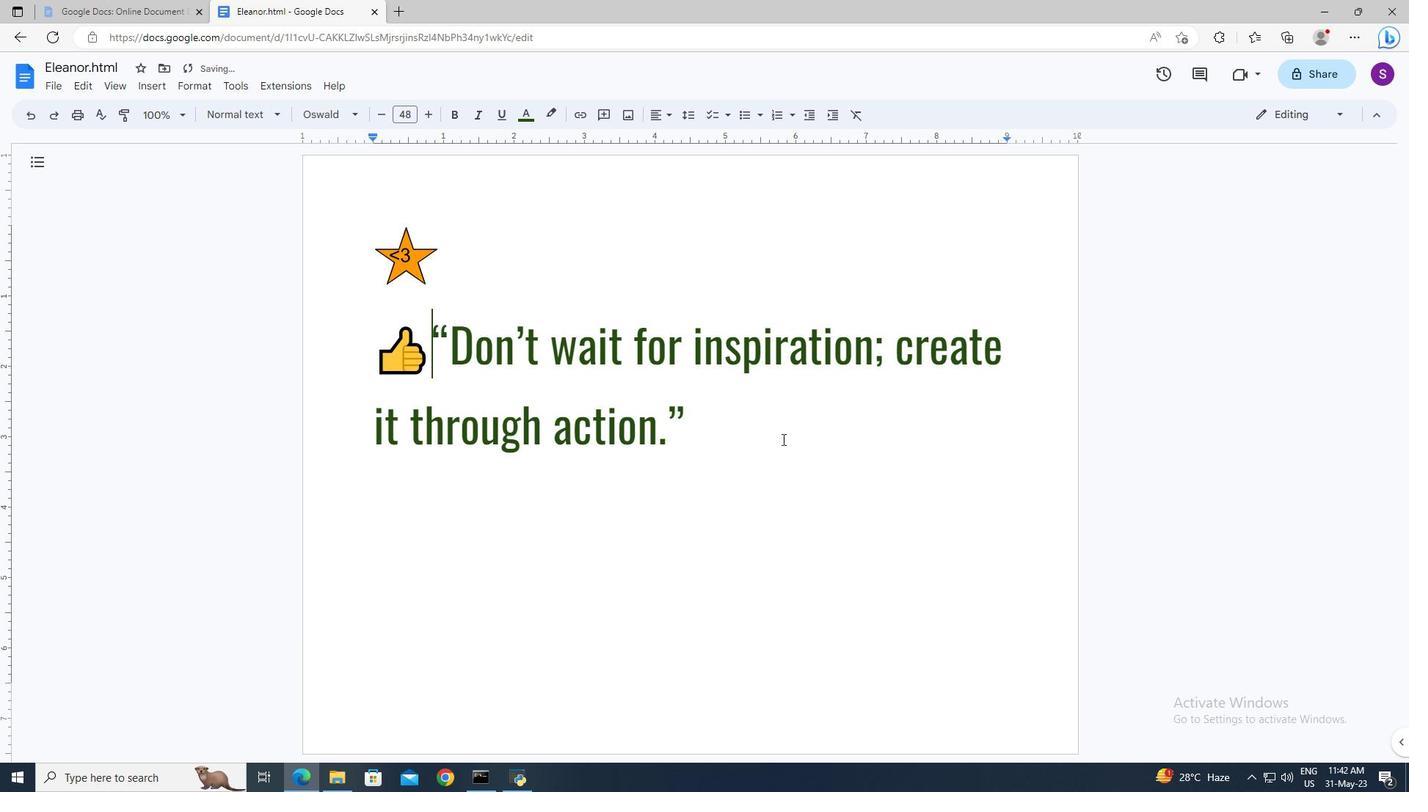 
Action: Mouse moved to (776, 438)
Screenshot: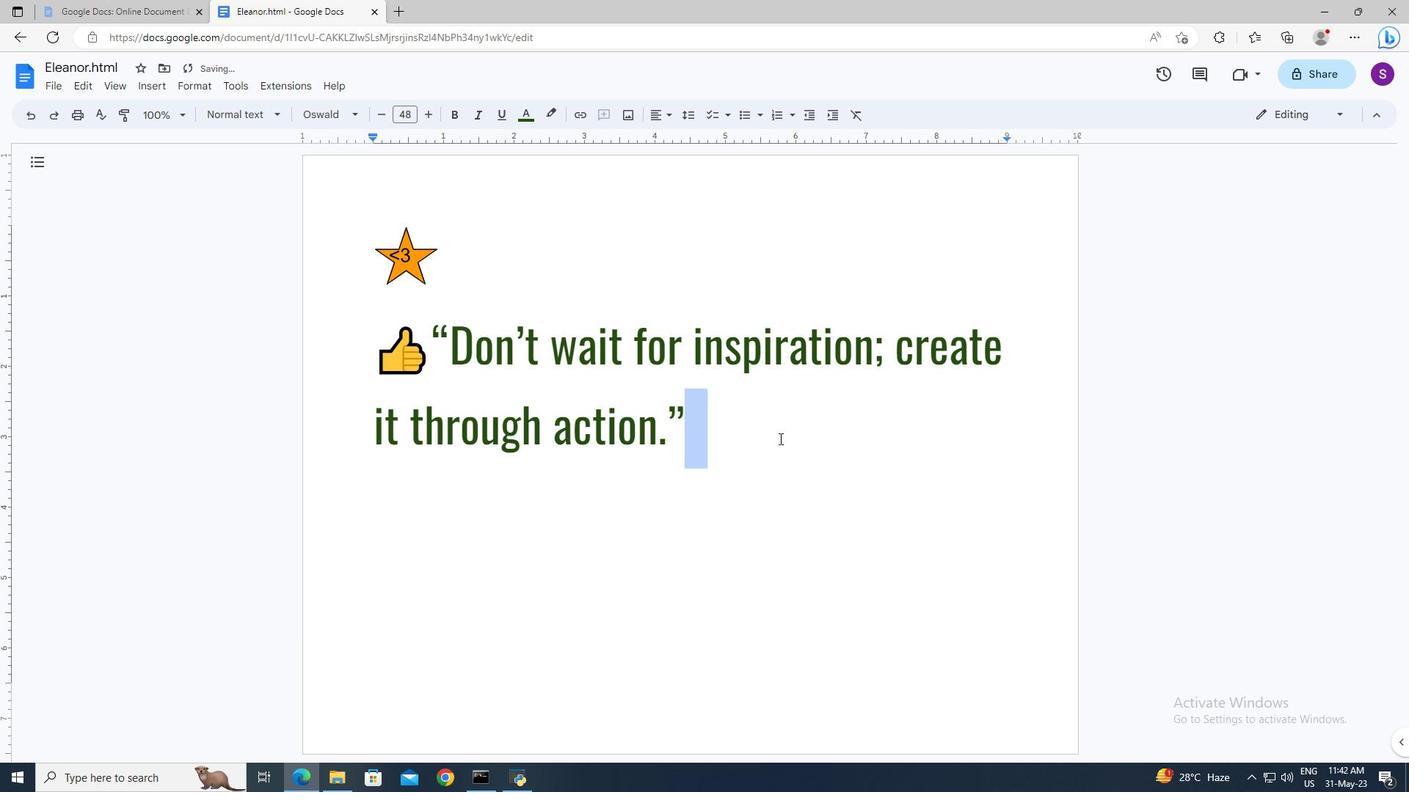 
